 Task: Find connections with filter location Sukabumi with filter topic #lawschoolwith filter profile language German with filter current company WPP with filter school Resonance Eduventures Limited with filter industry Footwear Manufacturing with filter service category Management with filter keywords title Medical Transcriptionist
Action: Mouse moved to (487, 52)
Screenshot: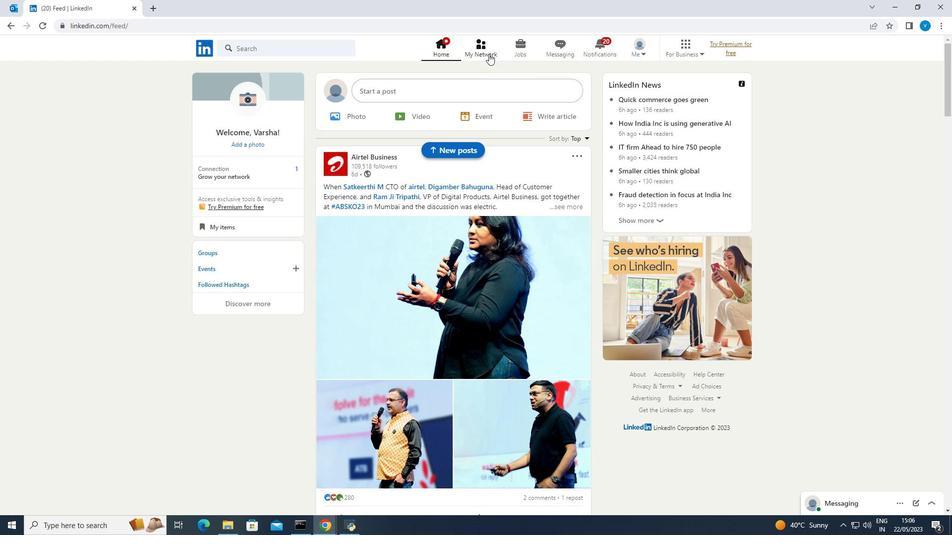
Action: Mouse pressed left at (487, 52)
Screenshot: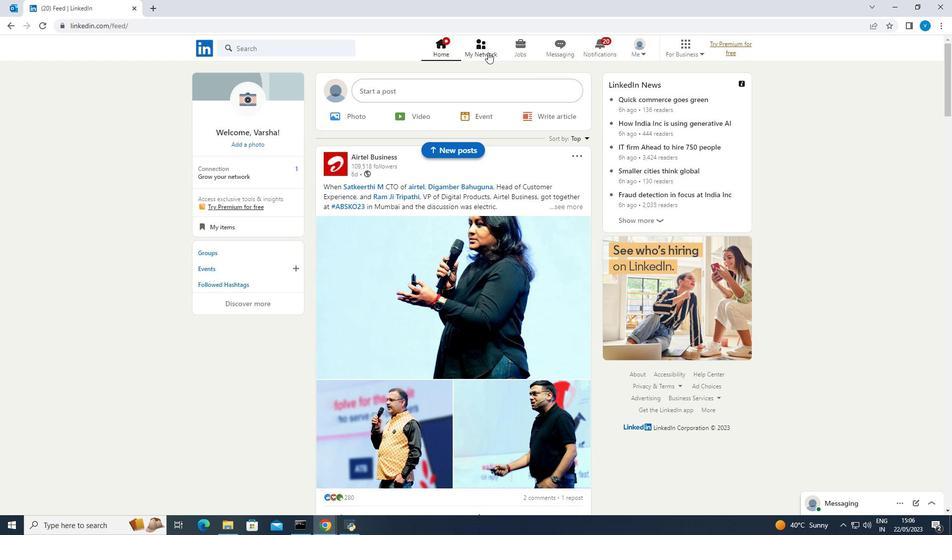 
Action: Mouse moved to (308, 105)
Screenshot: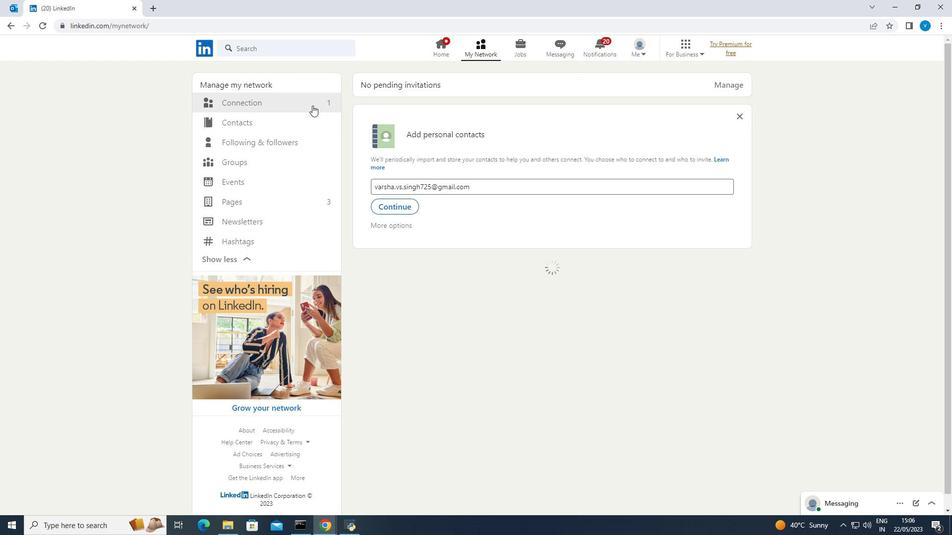 
Action: Mouse pressed left at (308, 105)
Screenshot: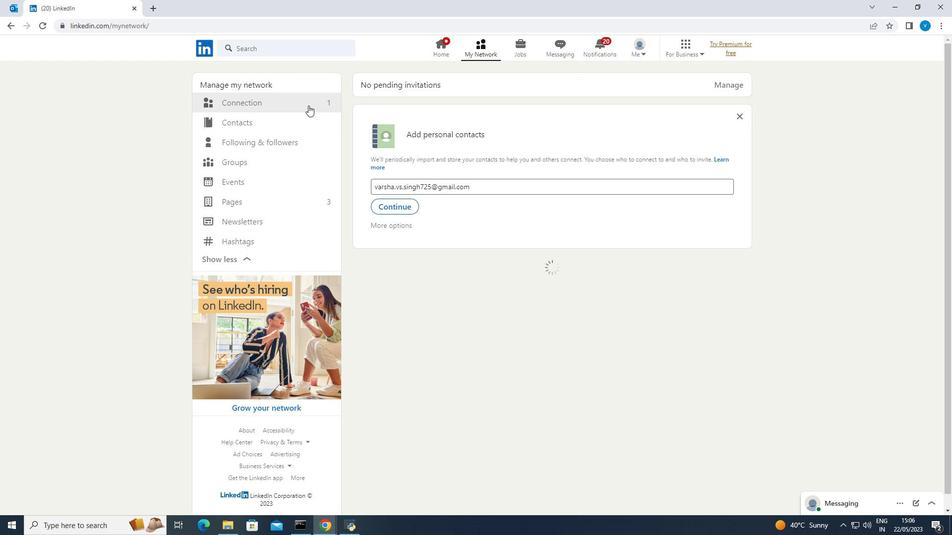 
Action: Mouse moved to (543, 104)
Screenshot: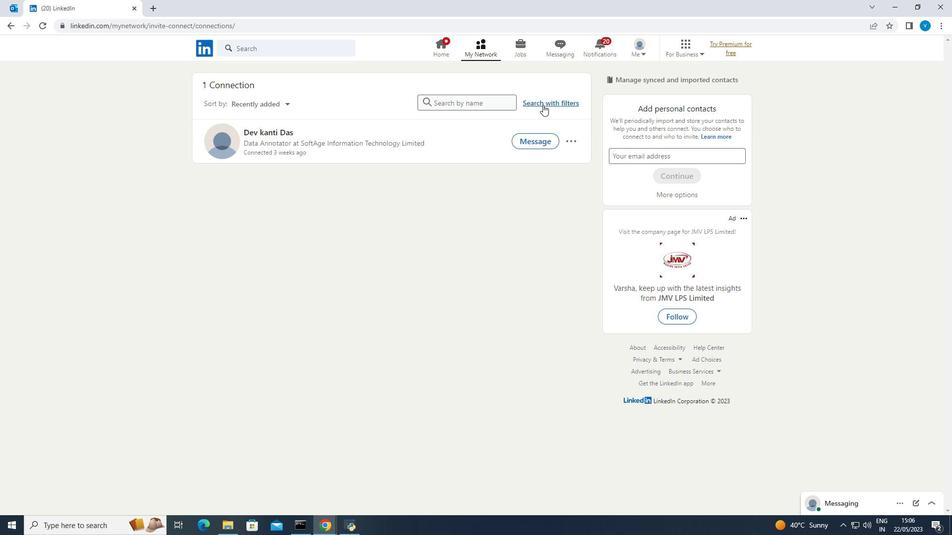 
Action: Mouse pressed left at (543, 104)
Screenshot: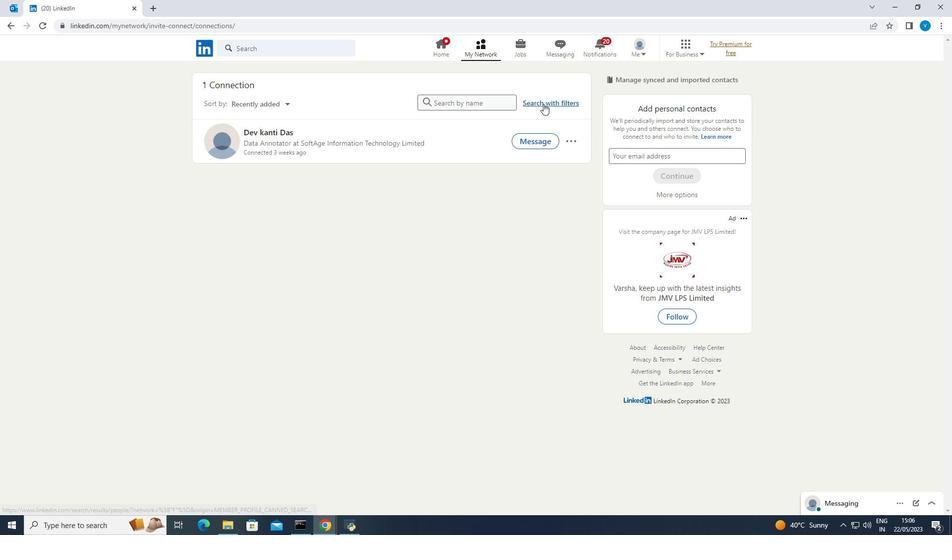 
Action: Mouse moved to (512, 80)
Screenshot: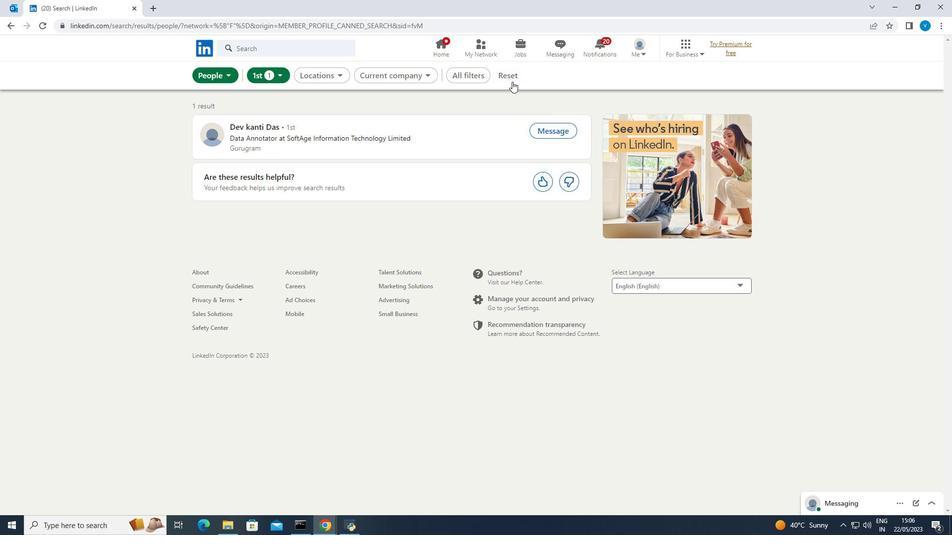 
Action: Mouse pressed left at (512, 80)
Screenshot: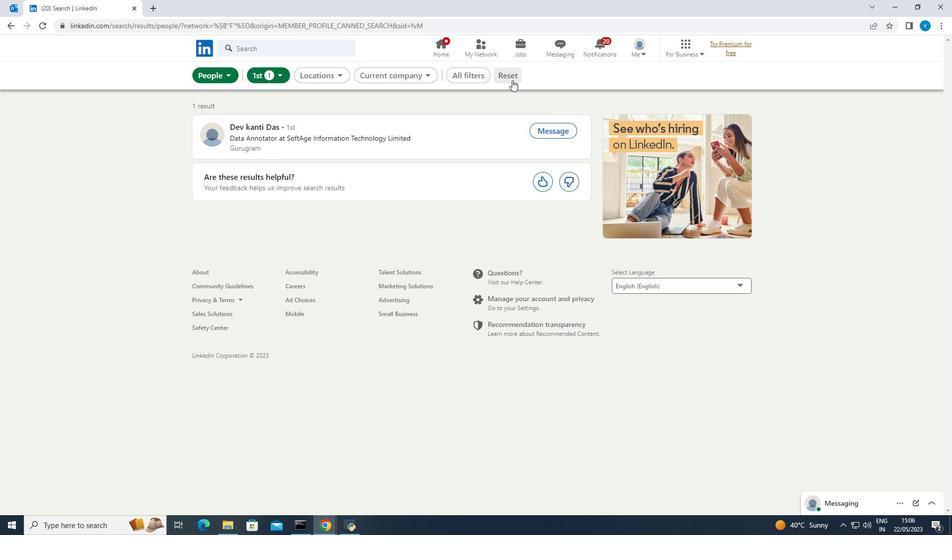 
Action: Mouse moved to (499, 76)
Screenshot: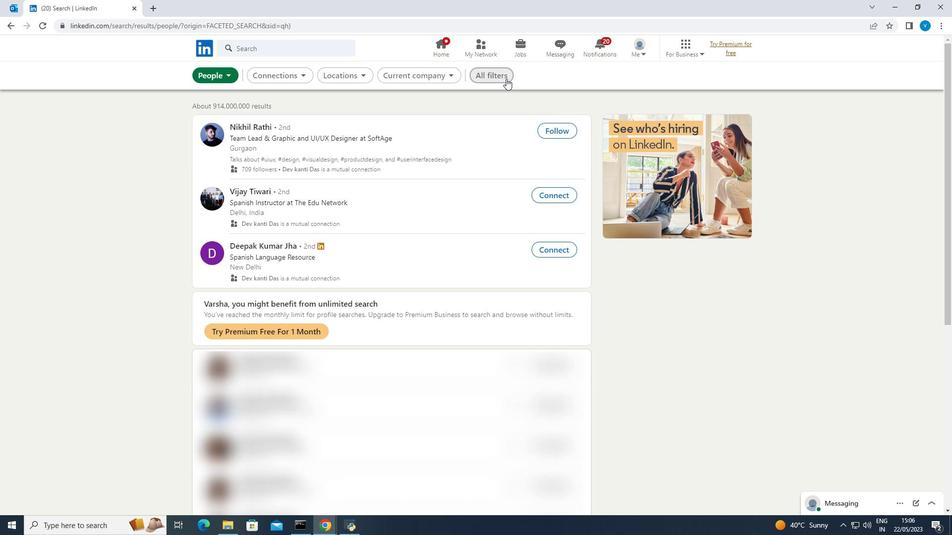
Action: Mouse pressed left at (499, 76)
Screenshot: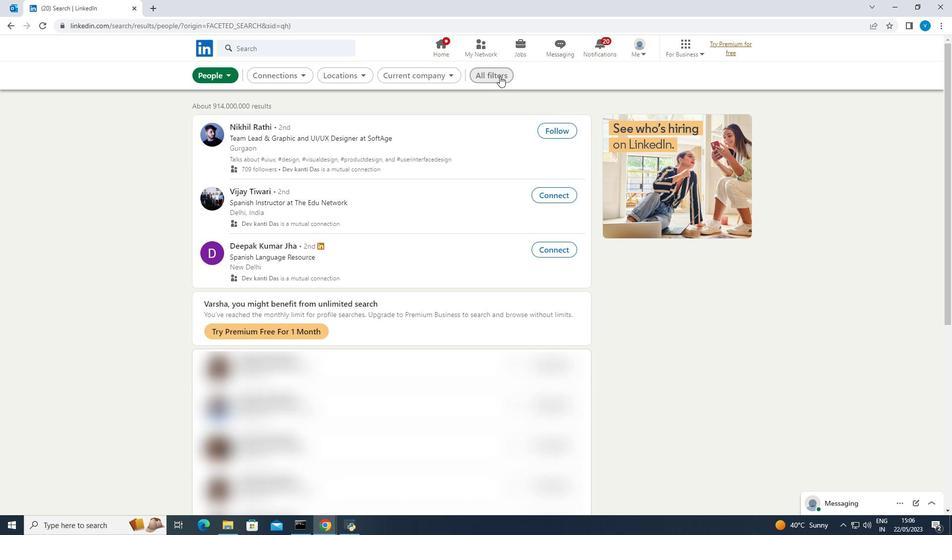 
Action: Mouse moved to (685, 150)
Screenshot: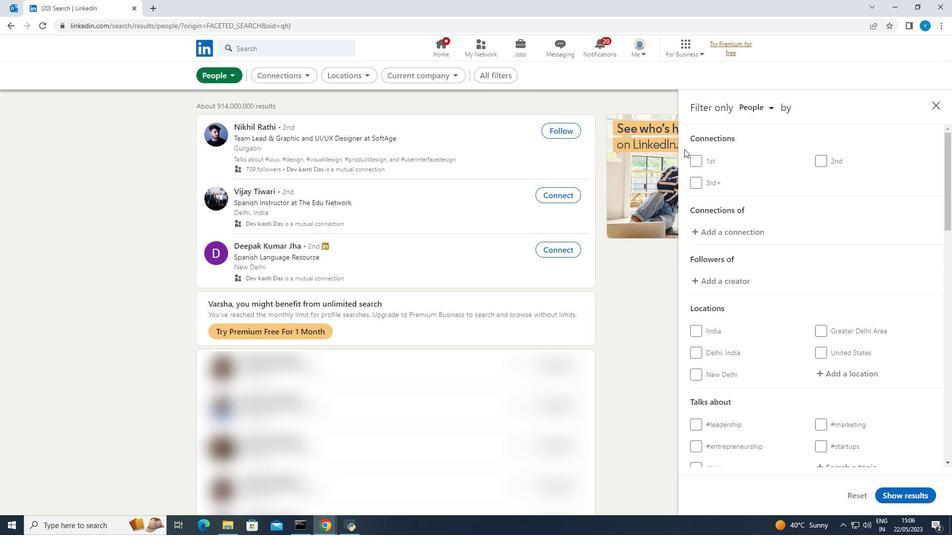 
Action: Mouse scrolled (685, 149) with delta (0, 0)
Screenshot: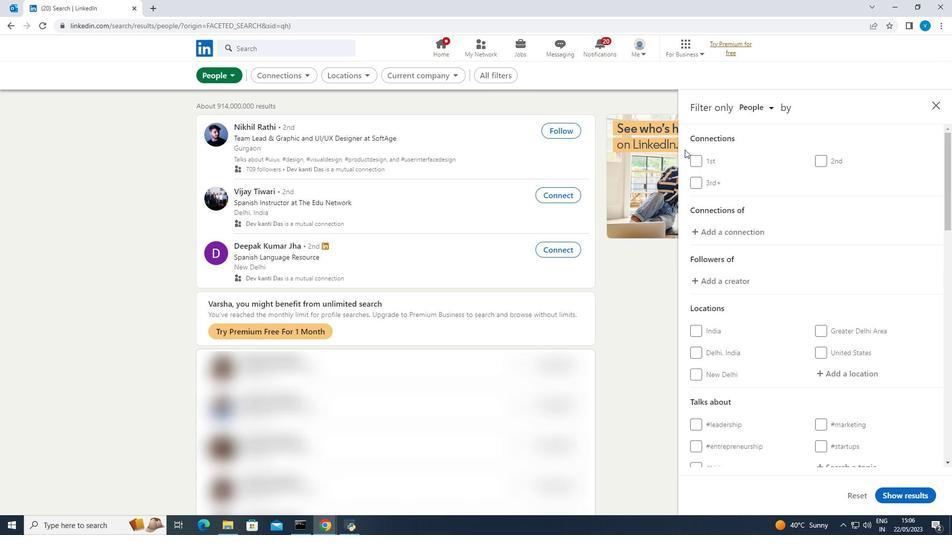 
Action: Mouse moved to (736, 168)
Screenshot: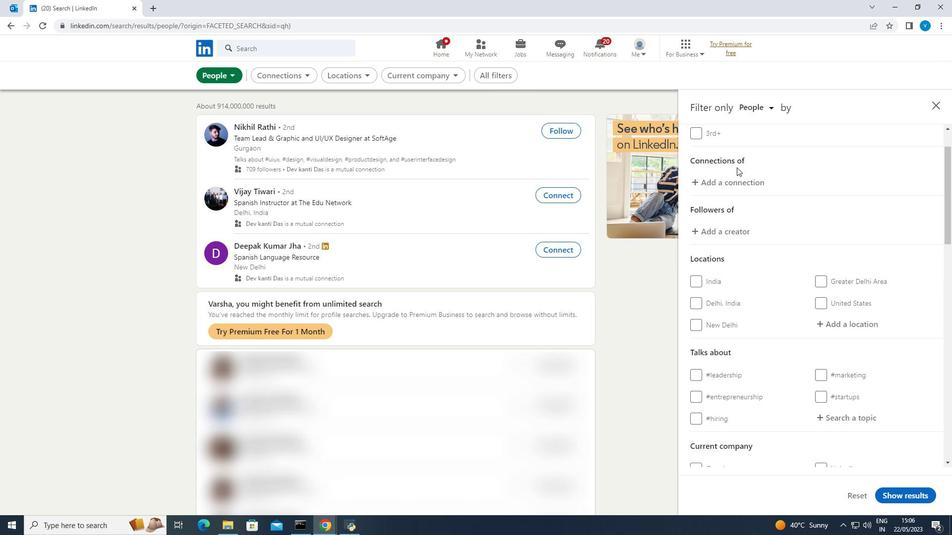 
Action: Mouse scrolled (736, 167) with delta (0, 0)
Screenshot: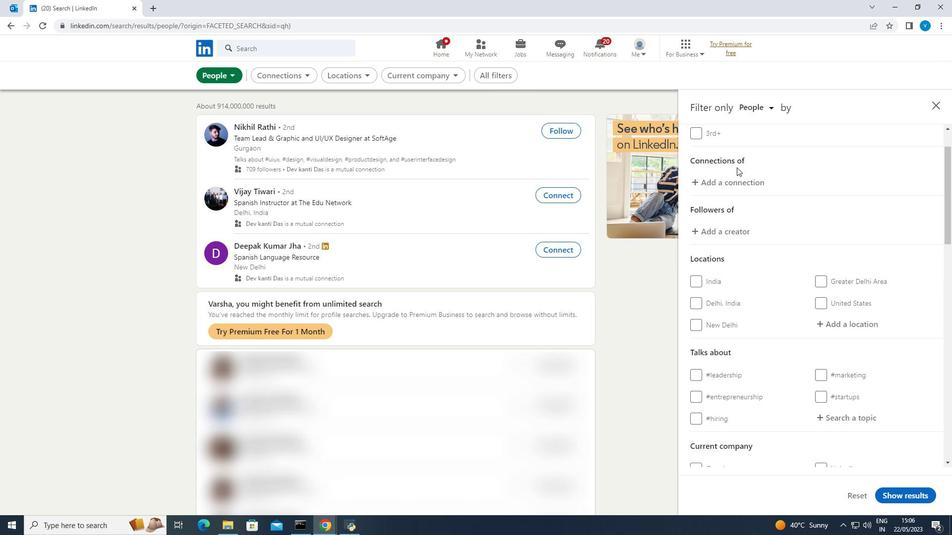 
Action: Mouse moved to (824, 268)
Screenshot: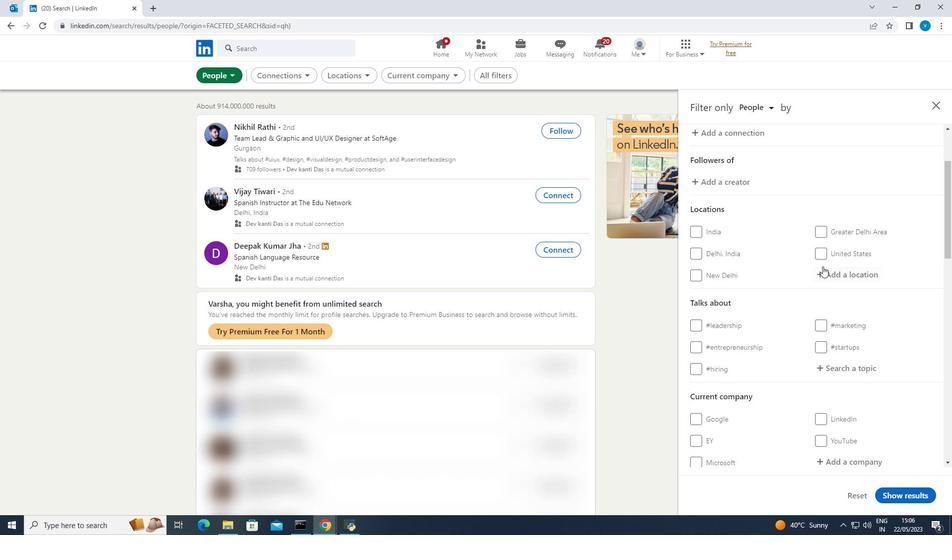 
Action: Mouse pressed left at (824, 268)
Screenshot: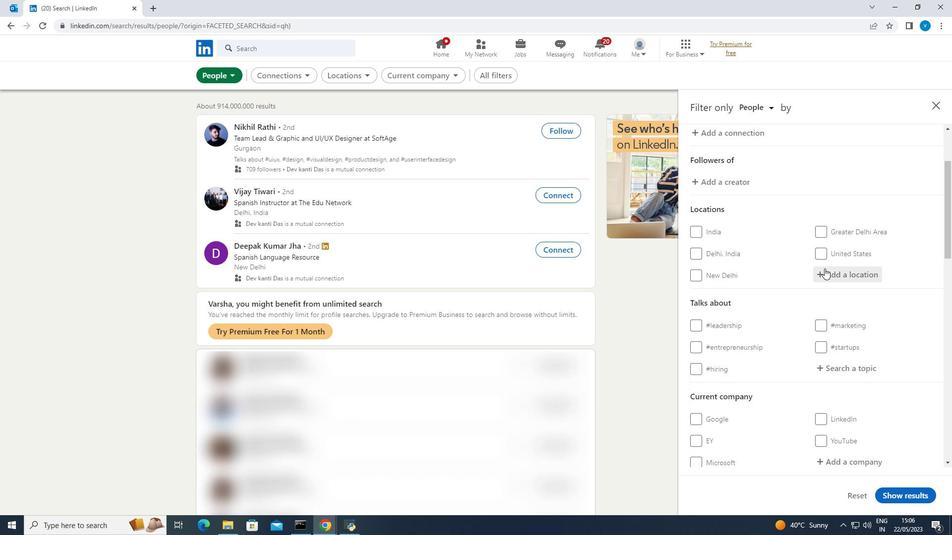 
Action: Mouse moved to (846, 203)
Screenshot: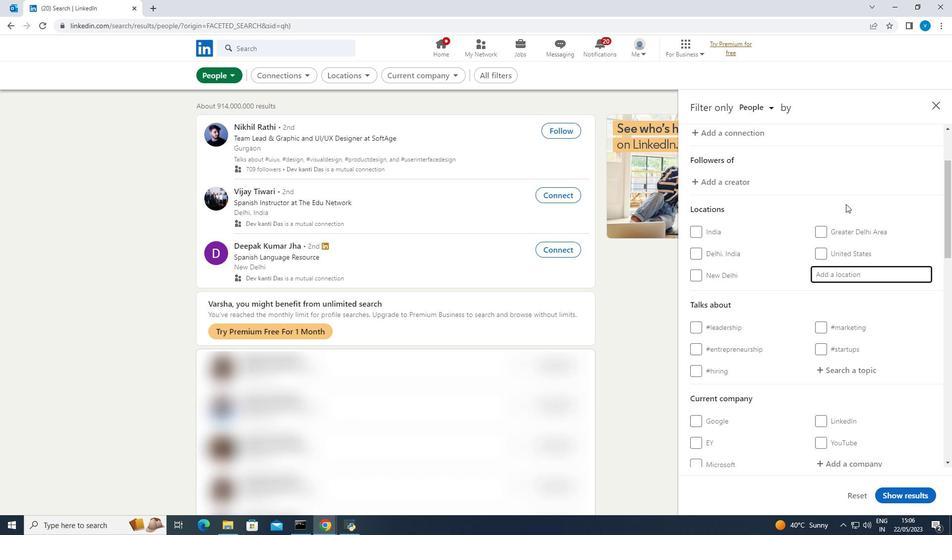
Action: Key pressed <Key.shift><Key.shift><Key.shift><Key.shift>Sukabumi
Screenshot: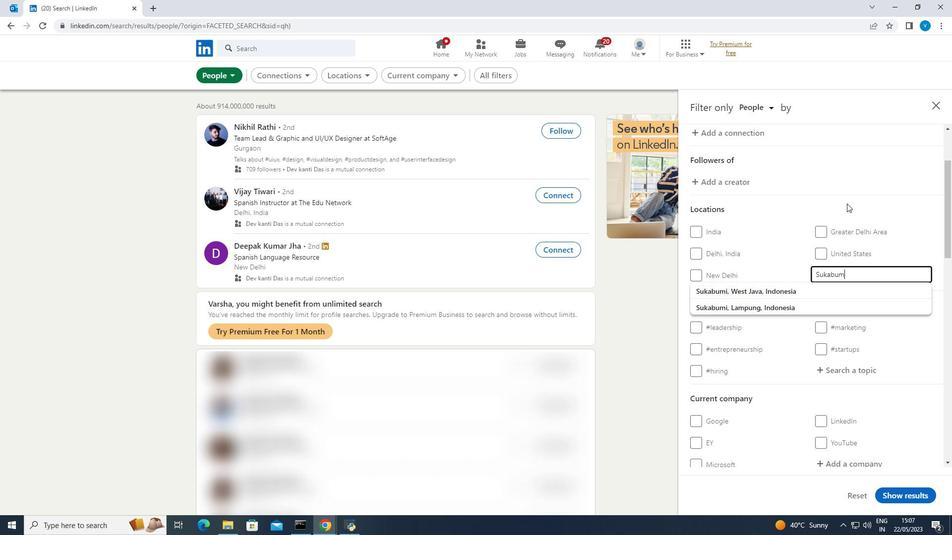 
Action: Mouse moved to (854, 368)
Screenshot: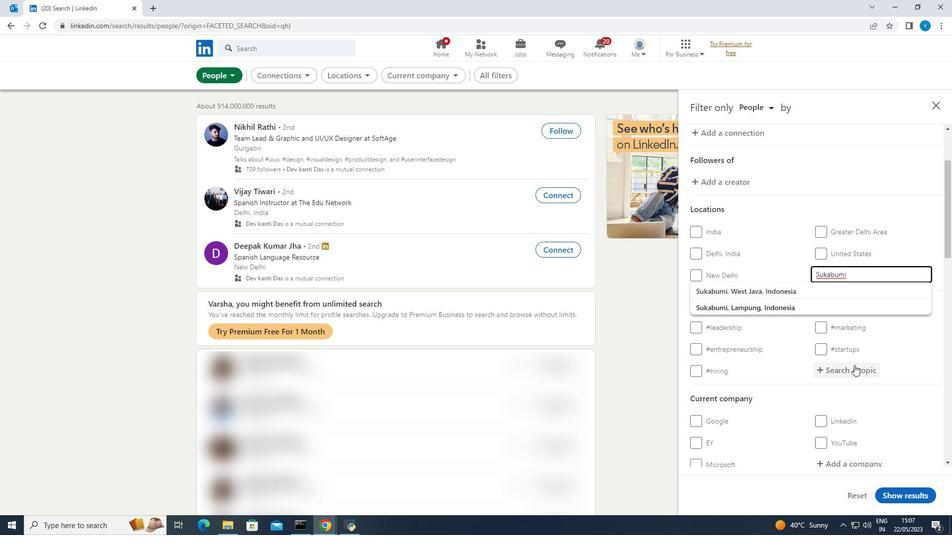 
Action: Mouse pressed left at (854, 368)
Screenshot: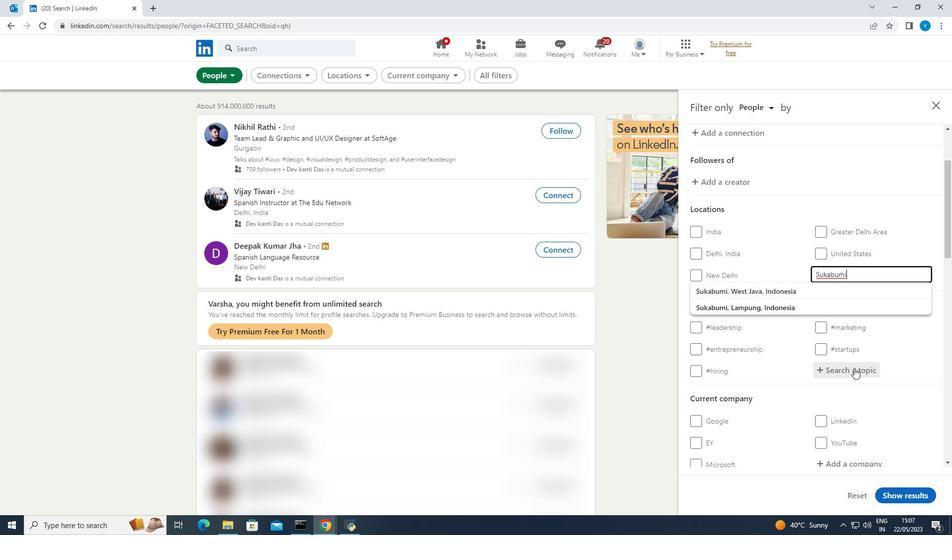 
Action: Mouse moved to (846, 328)
Screenshot: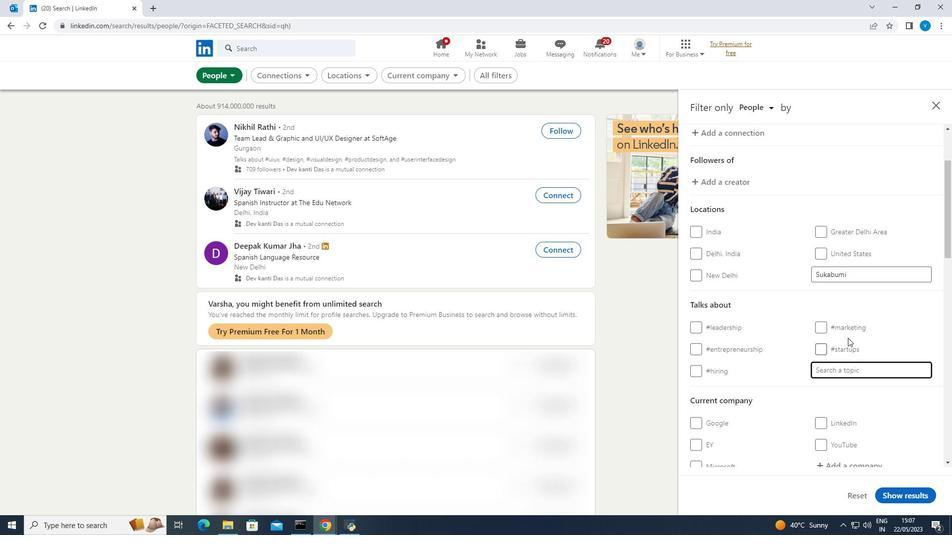 
Action: Key pressed lawschool
Screenshot: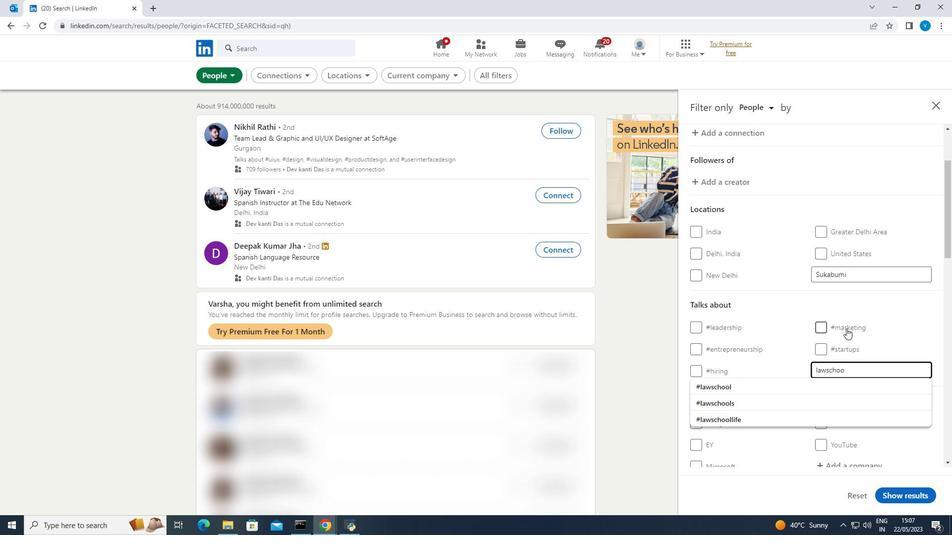 
Action: Mouse moved to (761, 383)
Screenshot: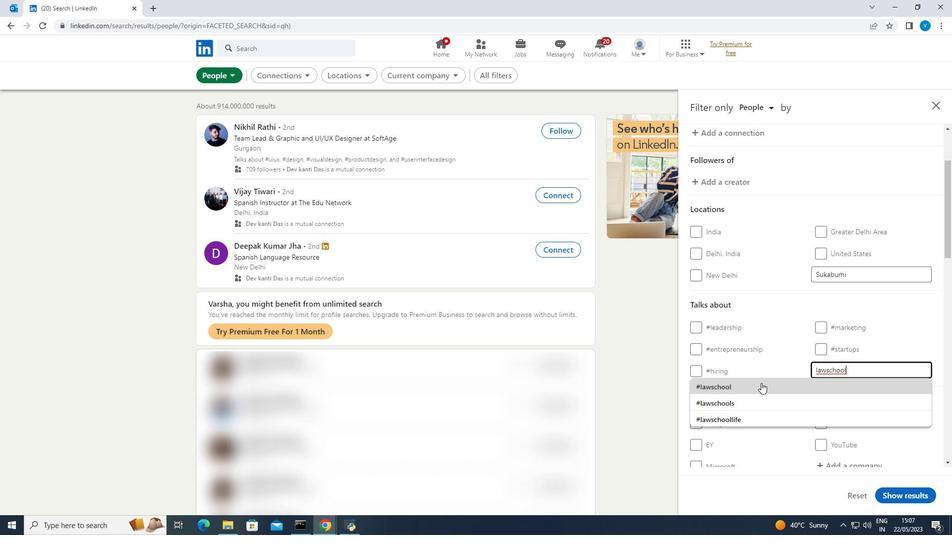 
Action: Mouse pressed left at (761, 383)
Screenshot: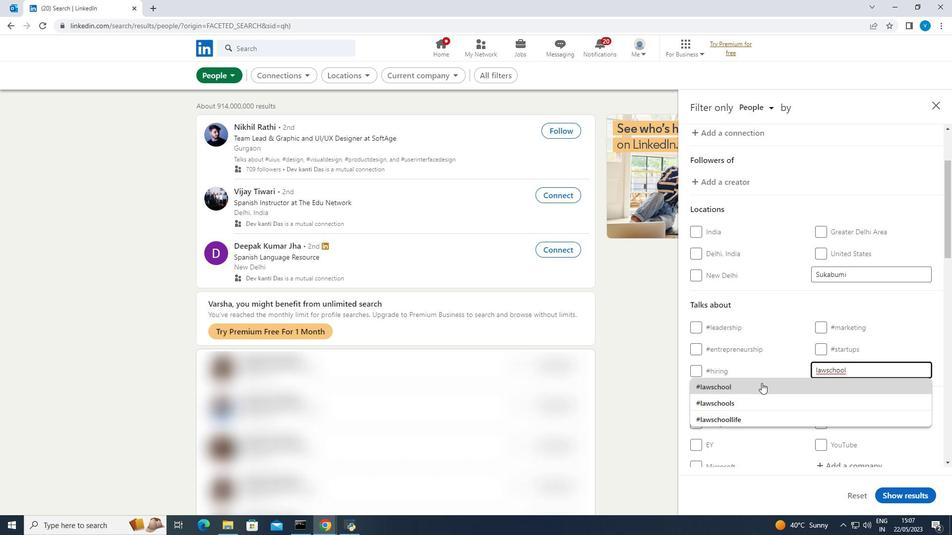 
Action: Mouse moved to (770, 377)
Screenshot: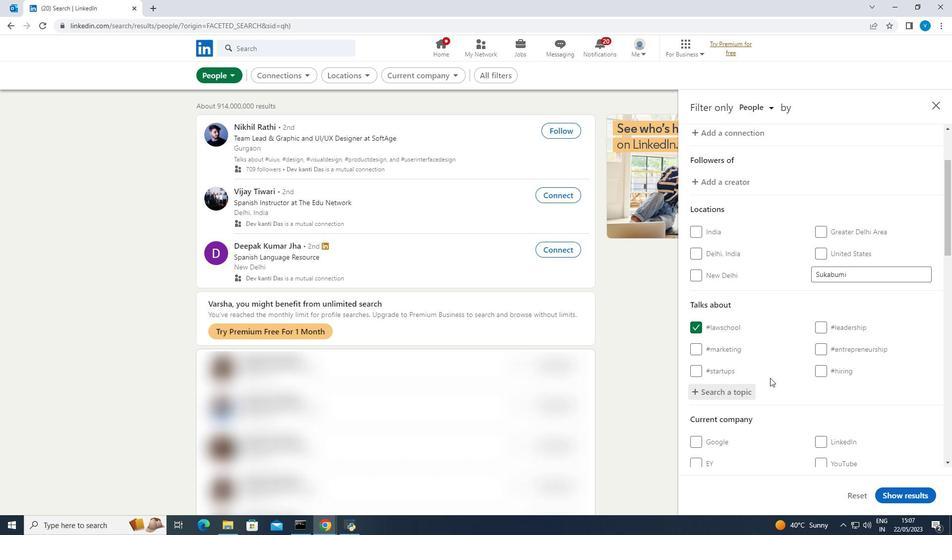
Action: Mouse scrolled (770, 377) with delta (0, 0)
Screenshot: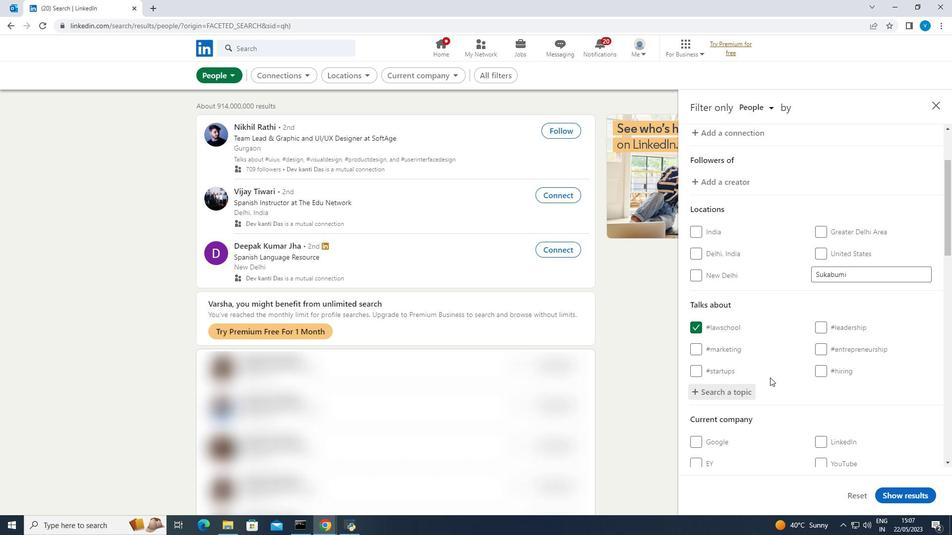 
Action: Mouse scrolled (770, 377) with delta (0, 0)
Screenshot: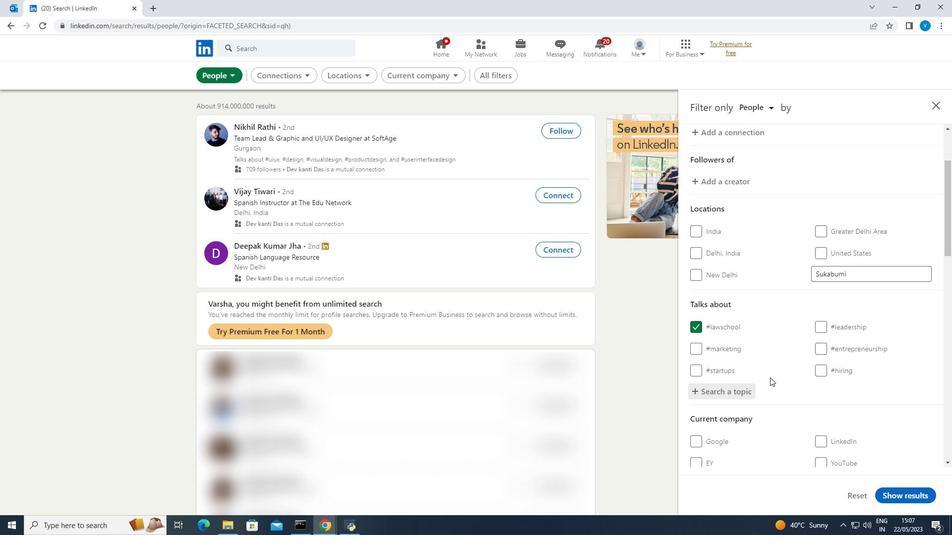 
Action: Mouse scrolled (770, 377) with delta (0, 0)
Screenshot: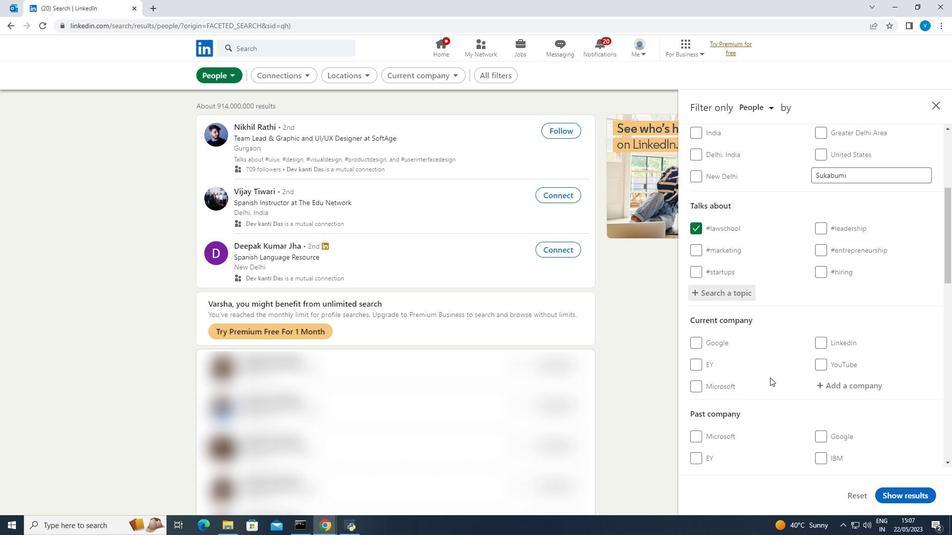 
Action: Mouse scrolled (770, 377) with delta (0, 0)
Screenshot: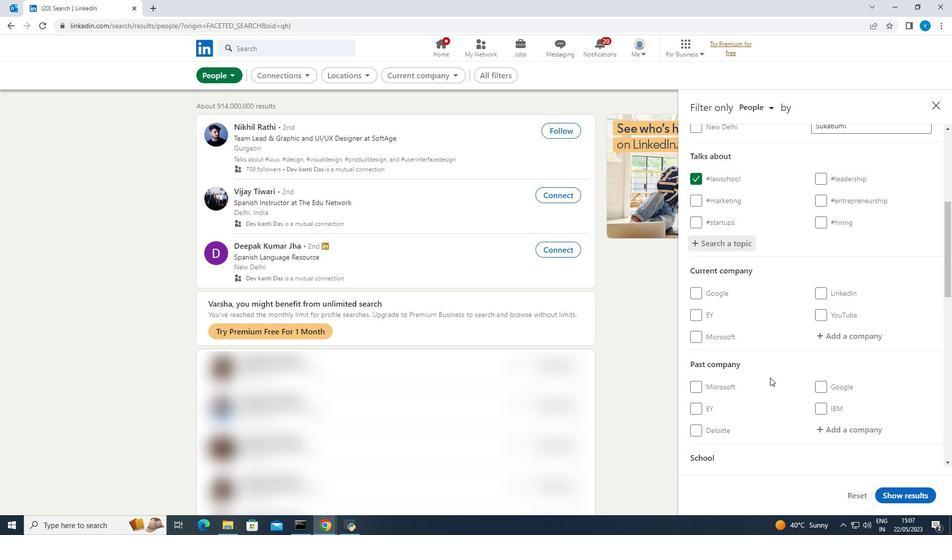 
Action: Mouse scrolled (770, 377) with delta (0, 0)
Screenshot: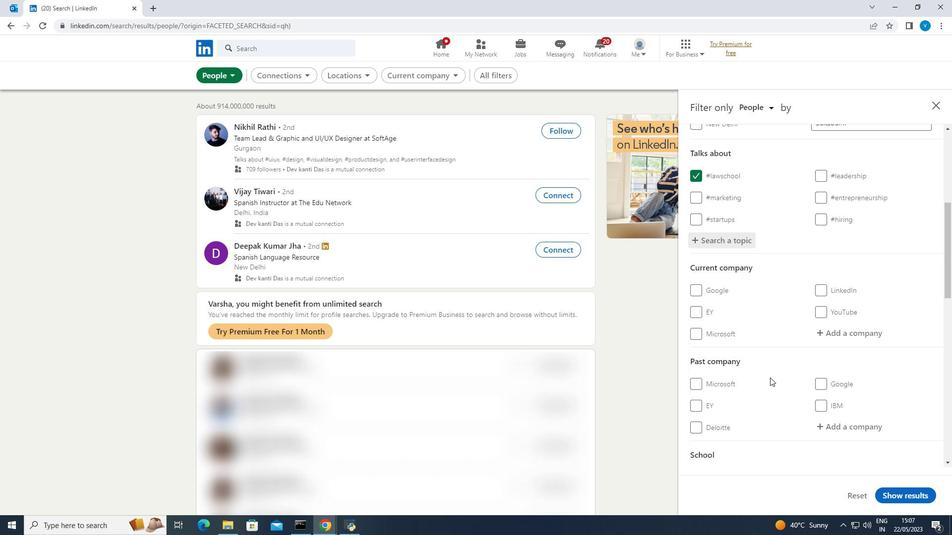 
Action: Mouse scrolled (770, 377) with delta (0, 0)
Screenshot: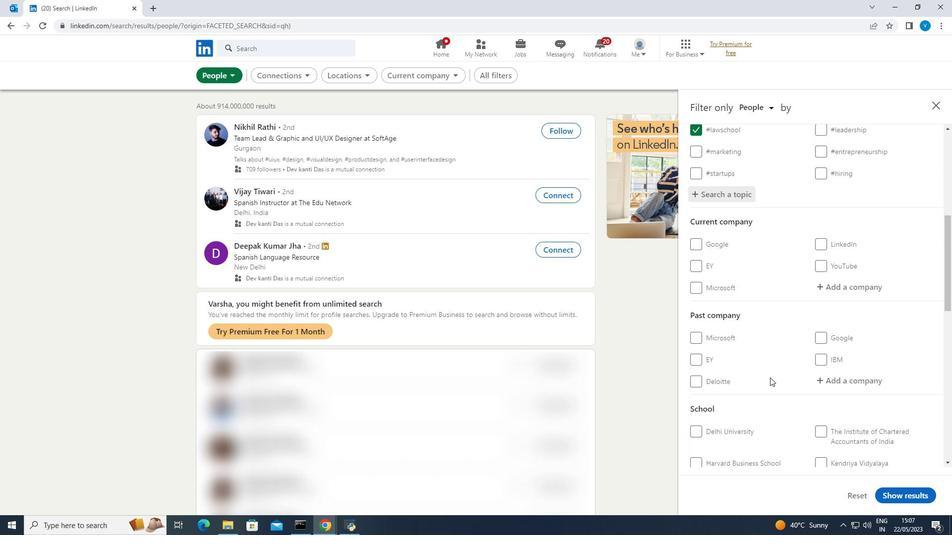 
Action: Mouse scrolled (770, 377) with delta (0, 0)
Screenshot: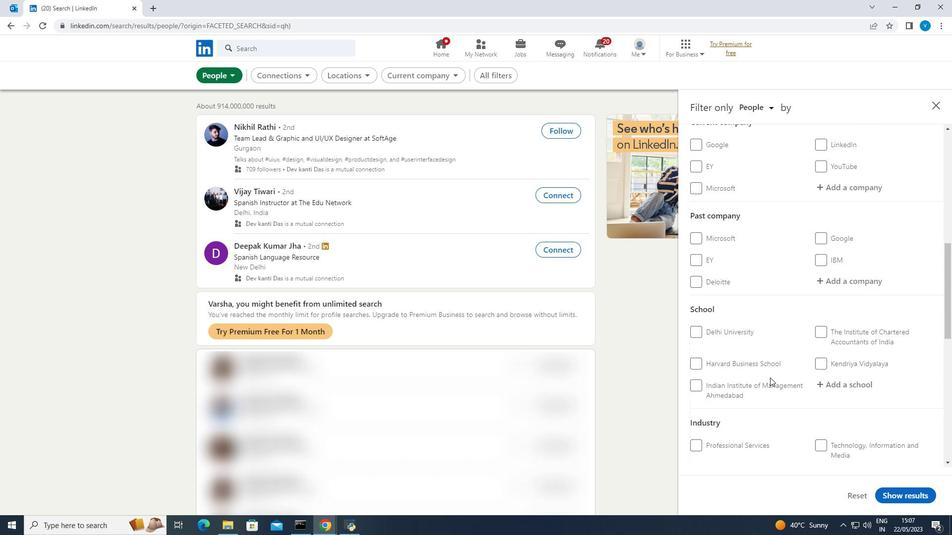 
Action: Mouse scrolled (770, 377) with delta (0, 0)
Screenshot: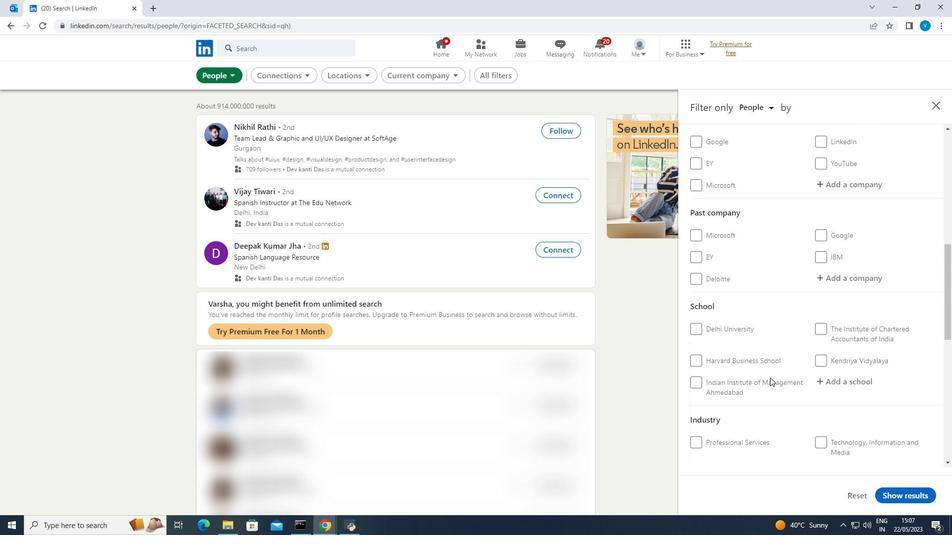 
Action: Mouse scrolled (770, 377) with delta (0, 0)
Screenshot: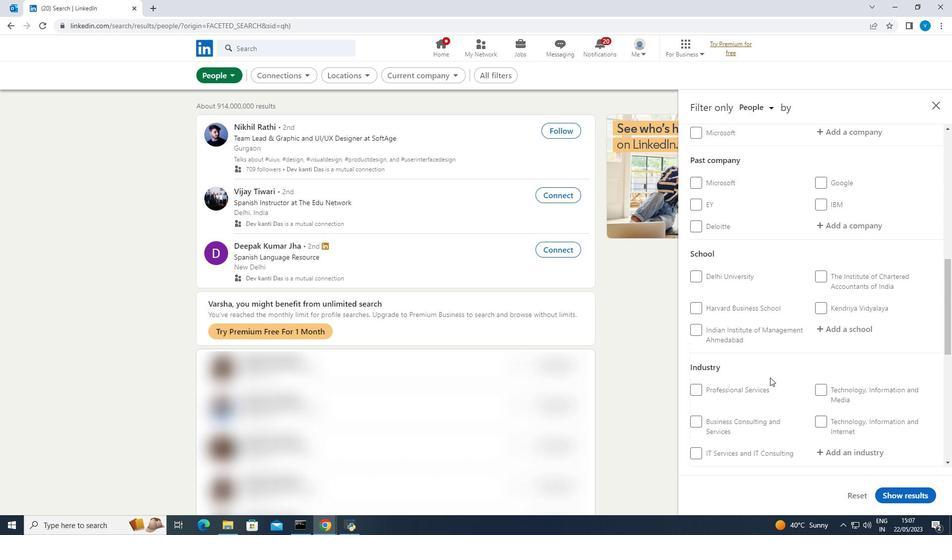 
Action: Mouse moved to (700, 455)
Screenshot: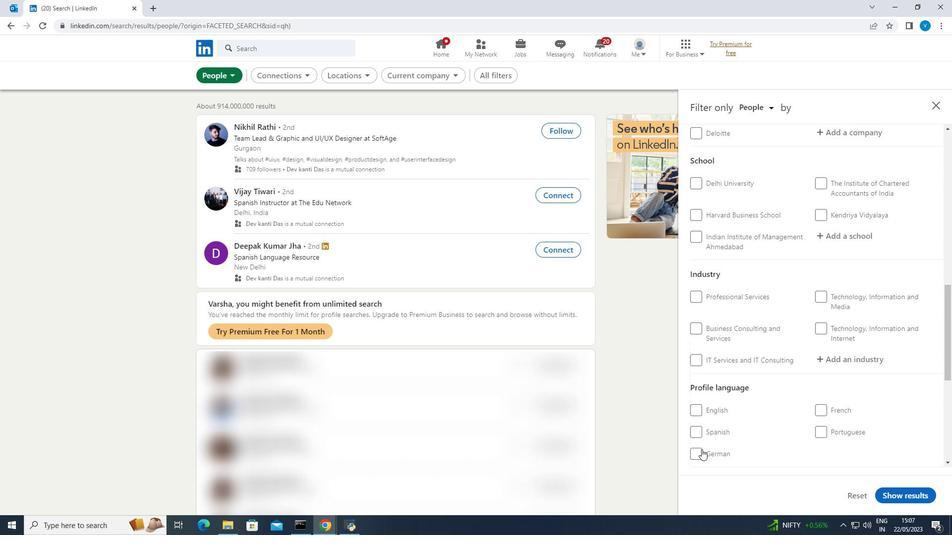 
Action: Mouse pressed left at (700, 455)
Screenshot: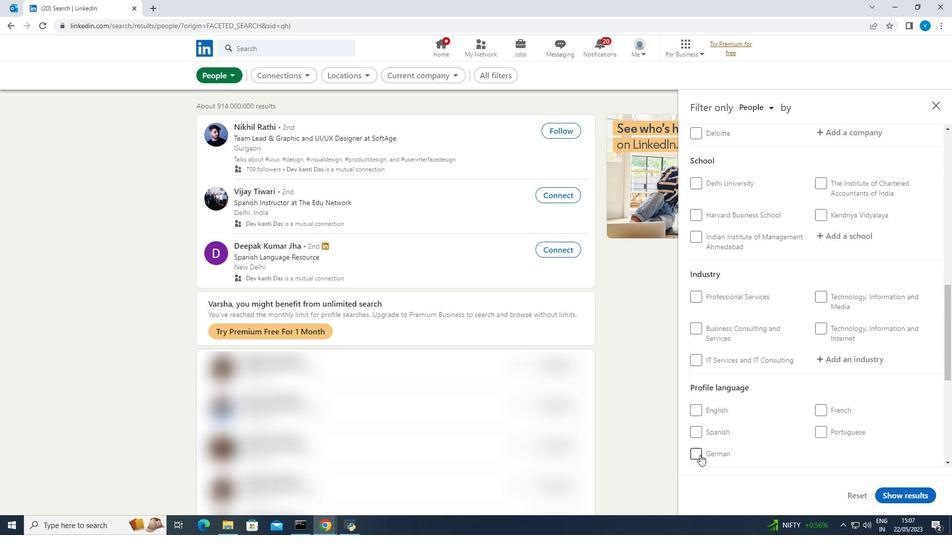 
Action: Mouse moved to (724, 428)
Screenshot: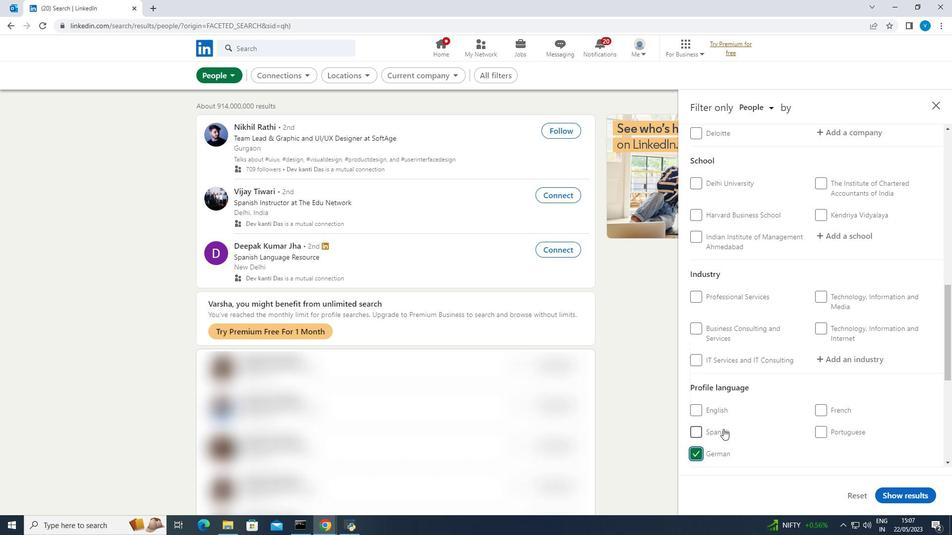 
Action: Mouse scrolled (724, 428) with delta (0, 0)
Screenshot: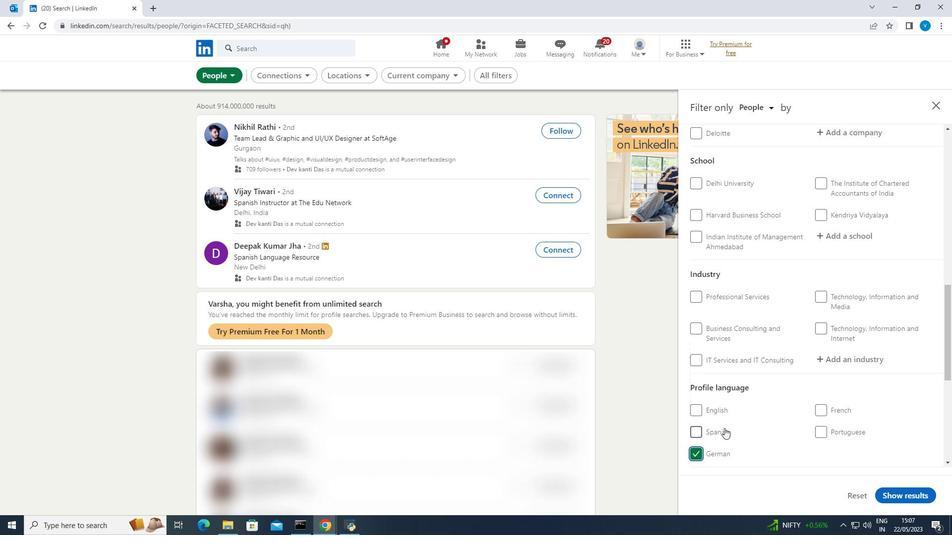 
Action: Mouse scrolled (724, 428) with delta (0, 0)
Screenshot: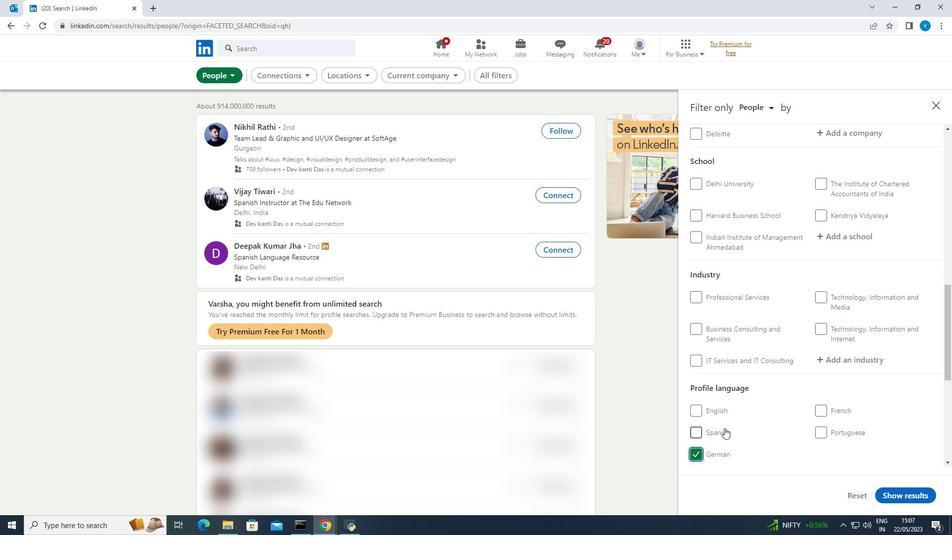 
Action: Mouse moved to (725, 427)
Screenshot: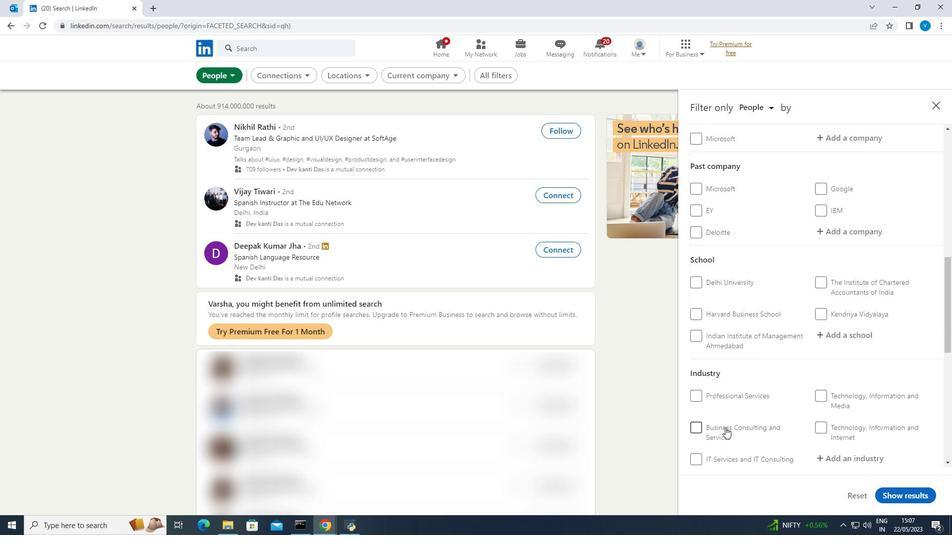 
Action: Mouse scrolled (725, 427) with delta (0, 0)
Screenshot: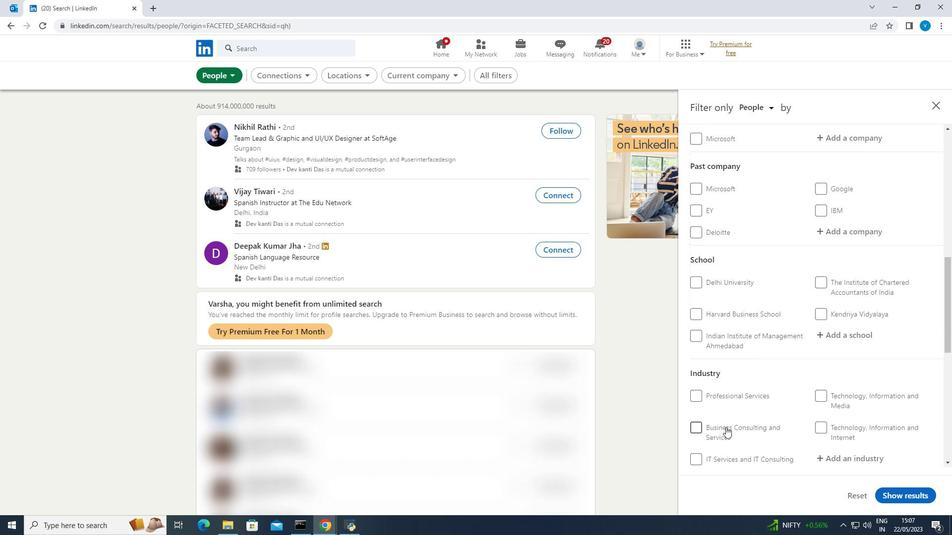 
Action: Mouse scrolled (725, 427) with delta (0, 0)
Screenshot: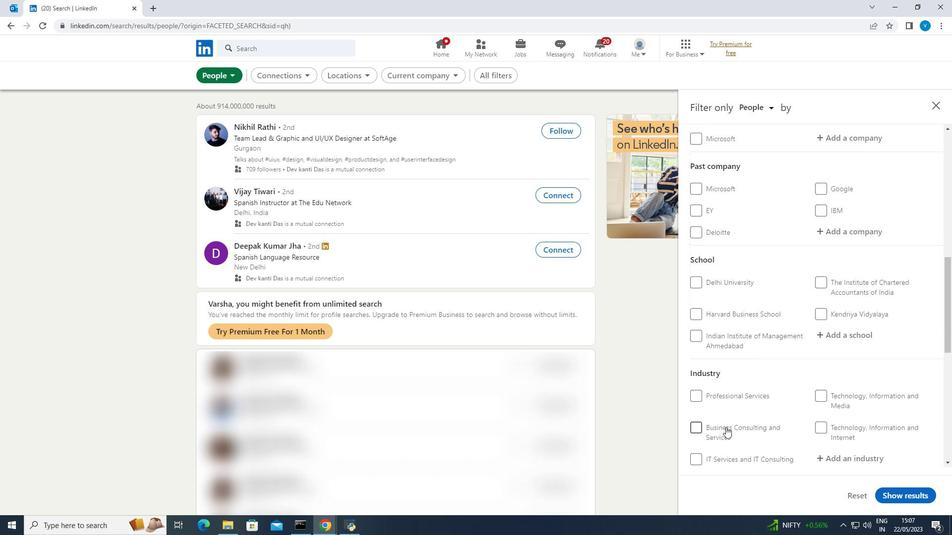 
Action: Mouse moved to (844, 236)
Screenshot: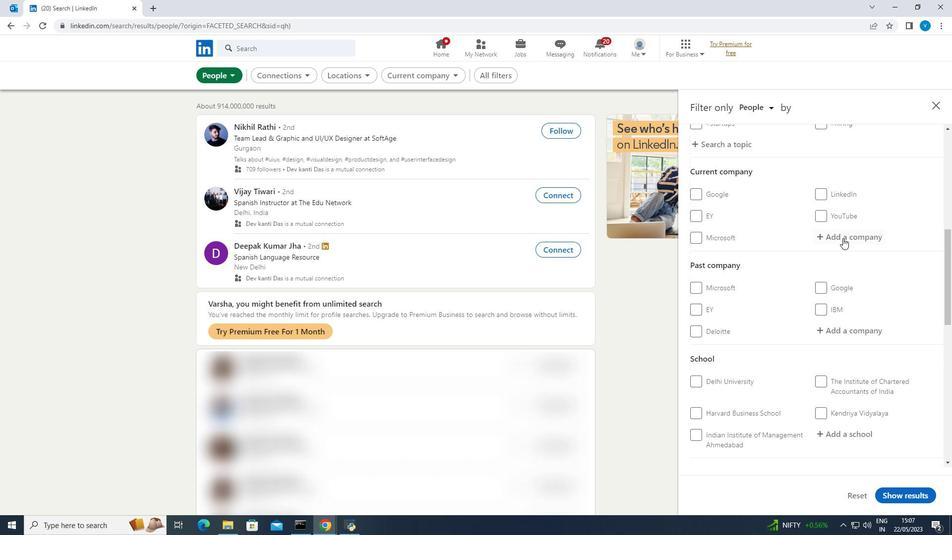 
Action: Mouse pressed left at (844, 236)
Screenshot: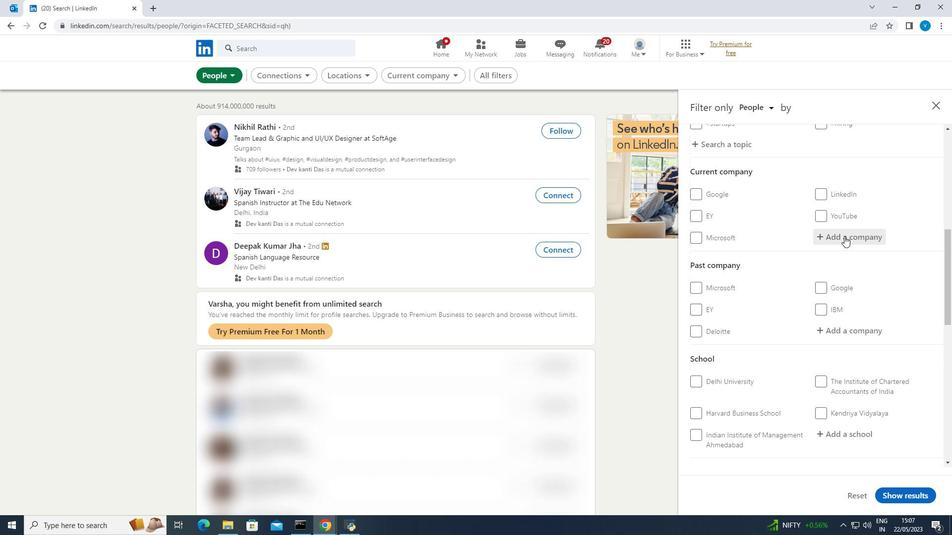 
Action: Mouse moved to (847, 223)
Screenshot: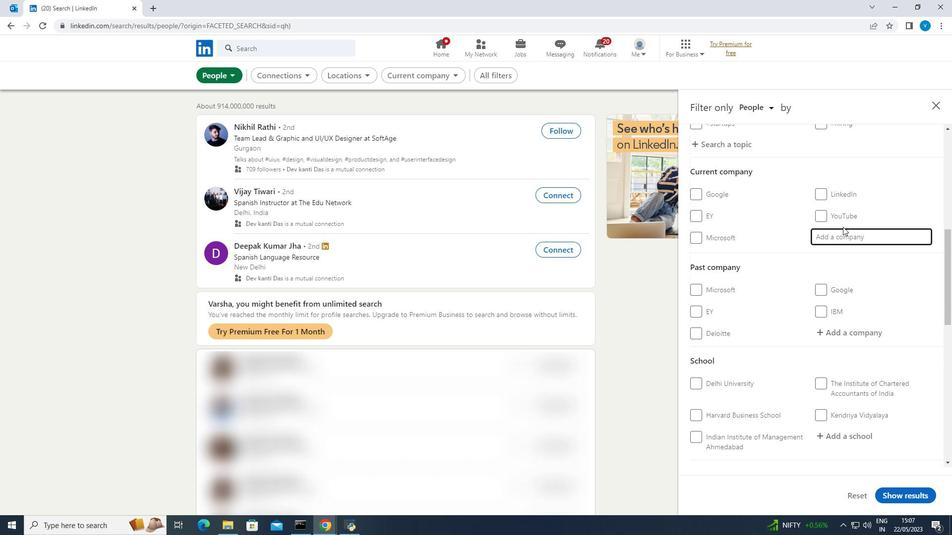 
Action: Key pressed <Key.shift><Key.shift><Key.shift><Key.shift><Key.shift><Key.shift><Key.shift><Key.shift>WPP
Screenshot: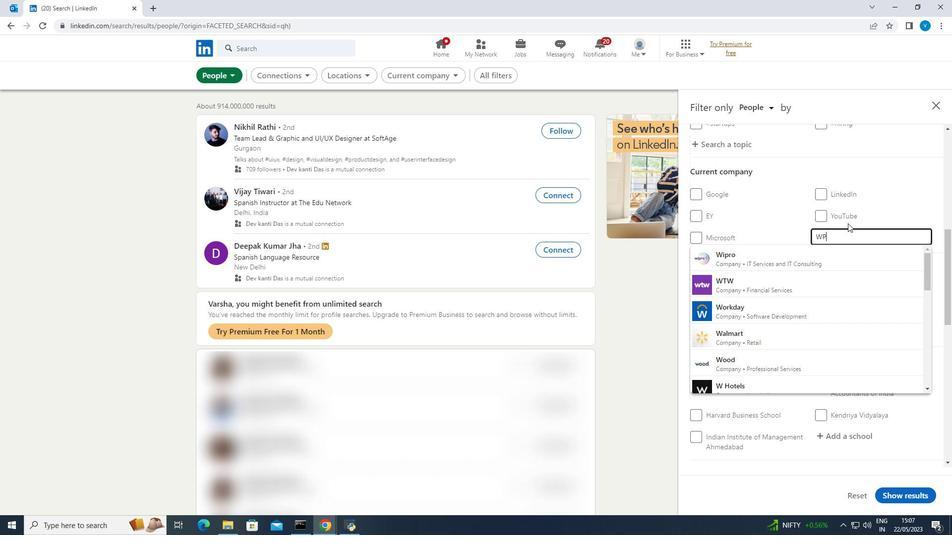 
Action: Mouse moved to (808, 256)
Screenshot: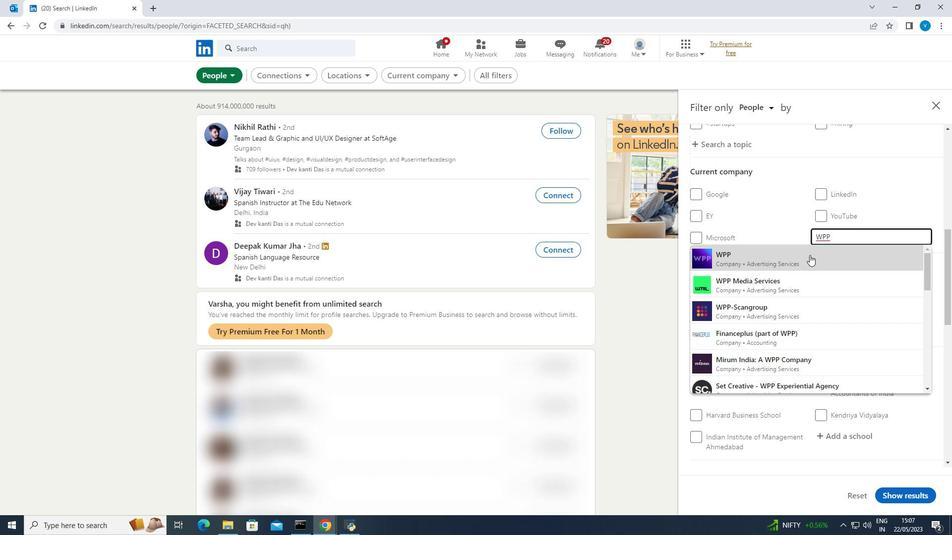 
Action: Mouse pressed left at (808, 256)
Screenshot: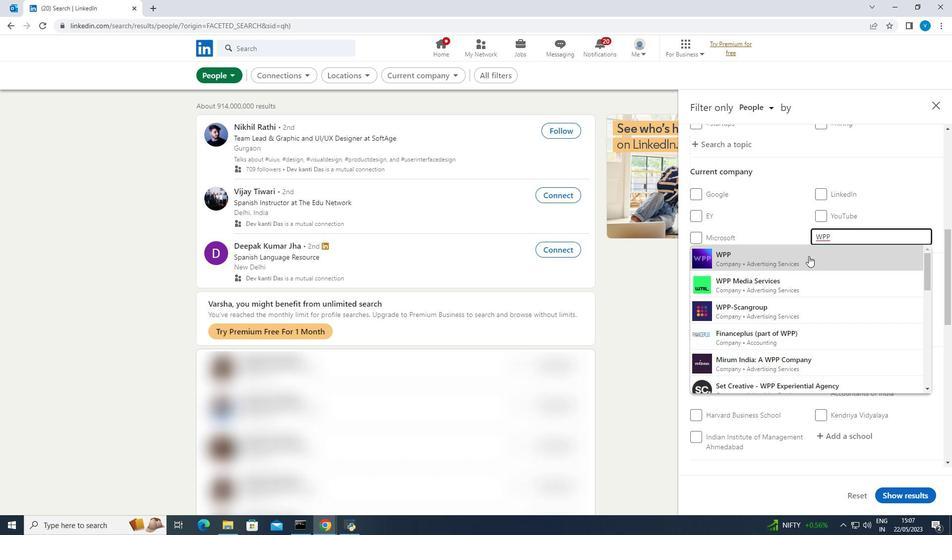 
Action: Mouse moved to (810, 254)
Screenshot: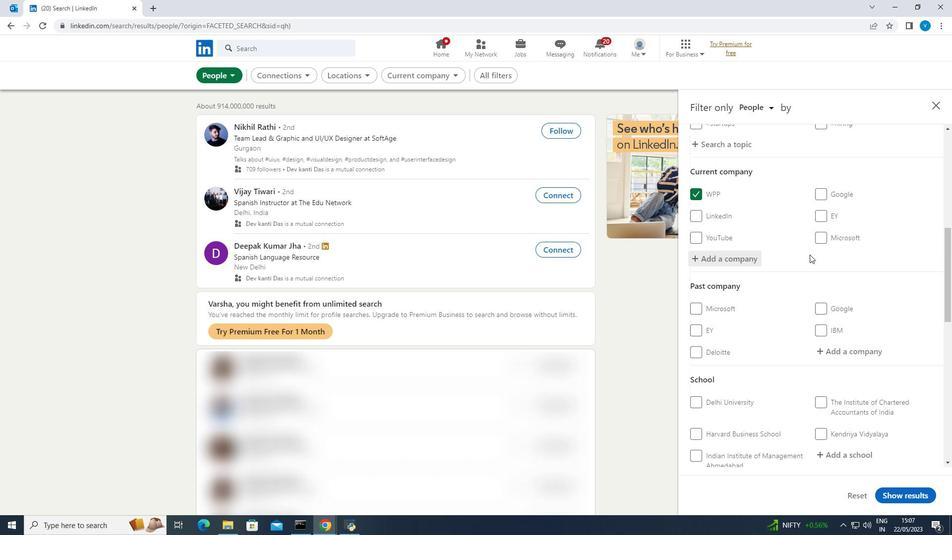 
Action: Mouse scrolled (810, 253) with delta (0, 0)
Screenshot: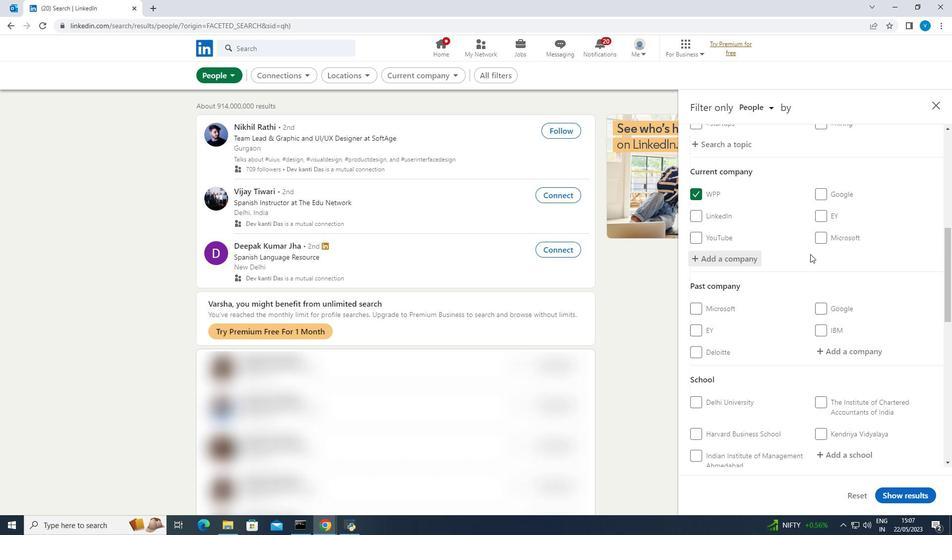 
Action: Mouse moved to (810, 253)
Screenshot: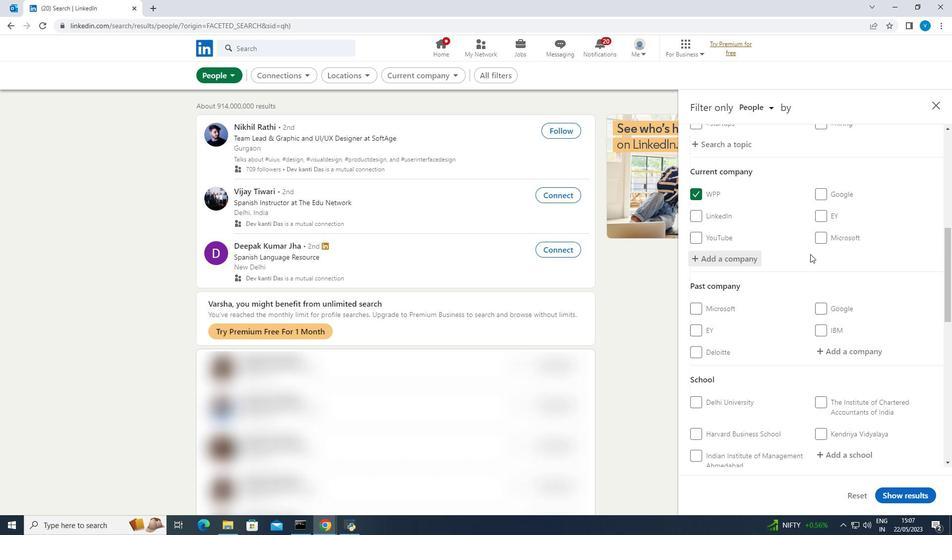 
Action: Mouse scrolled (810, 253) with delta (0, 0)
Screenshot: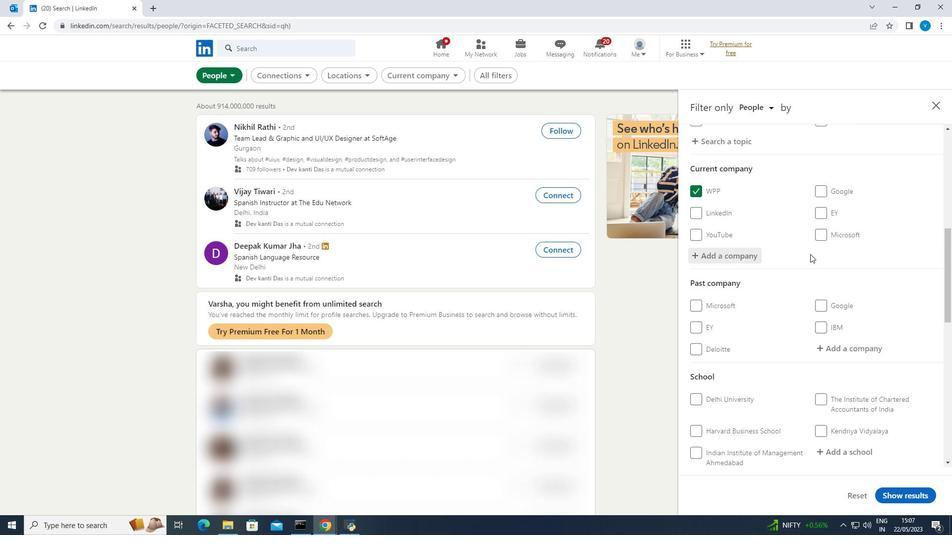 
Action: Mouse moved to (811, 253)
Screenshot: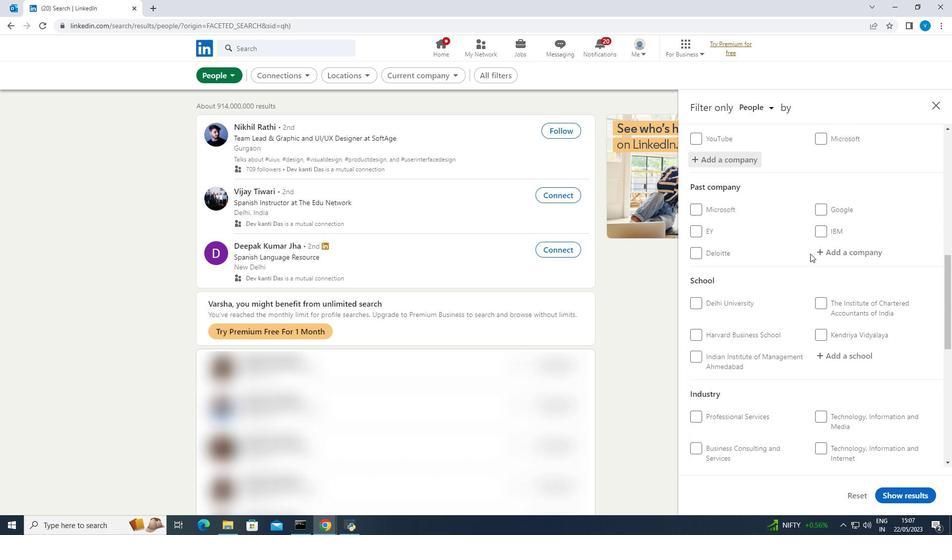 
Action: Mouse scrolled (811, 252) with delta (0, 0)
Screenshot: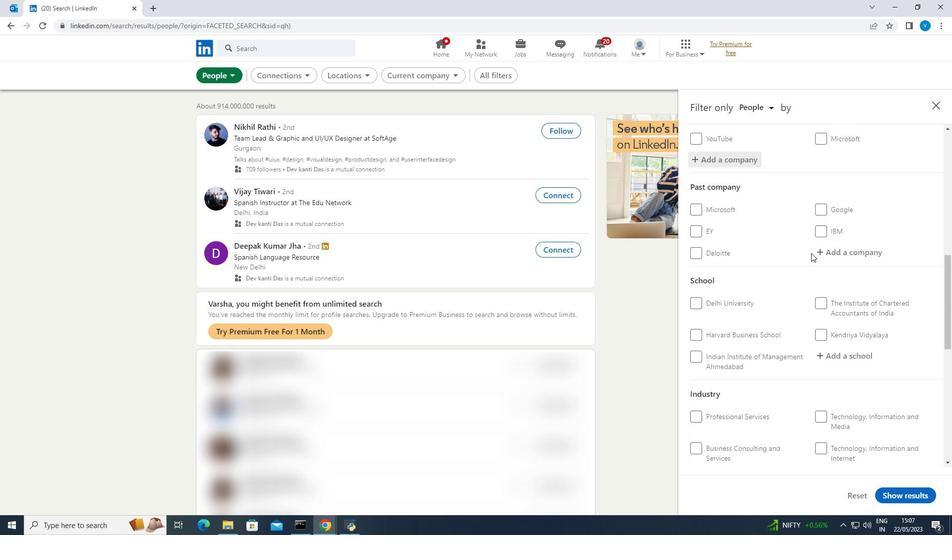 
Action: Mouse moved to (811, 253)
Screenshot: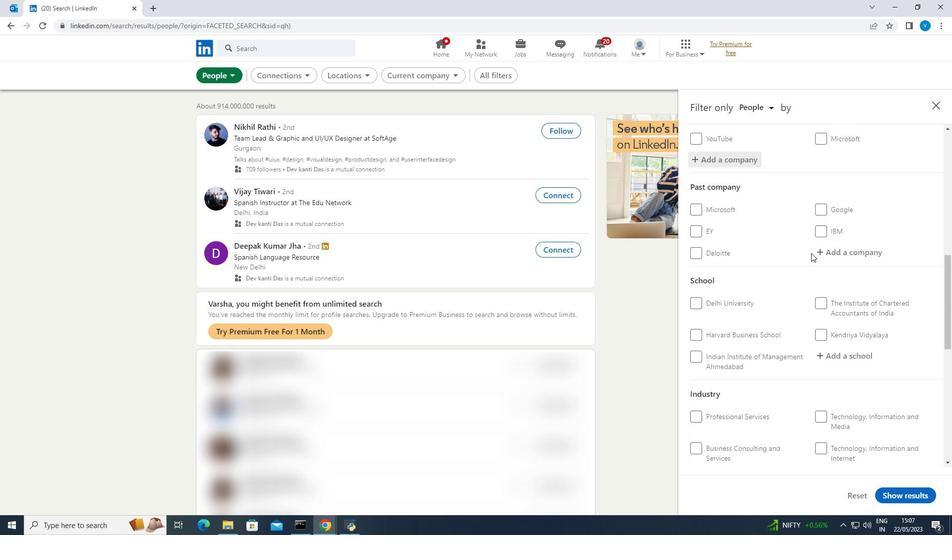 
Action: Mouse scrolled (811, 252) with delta (0, 0)
Screenshot: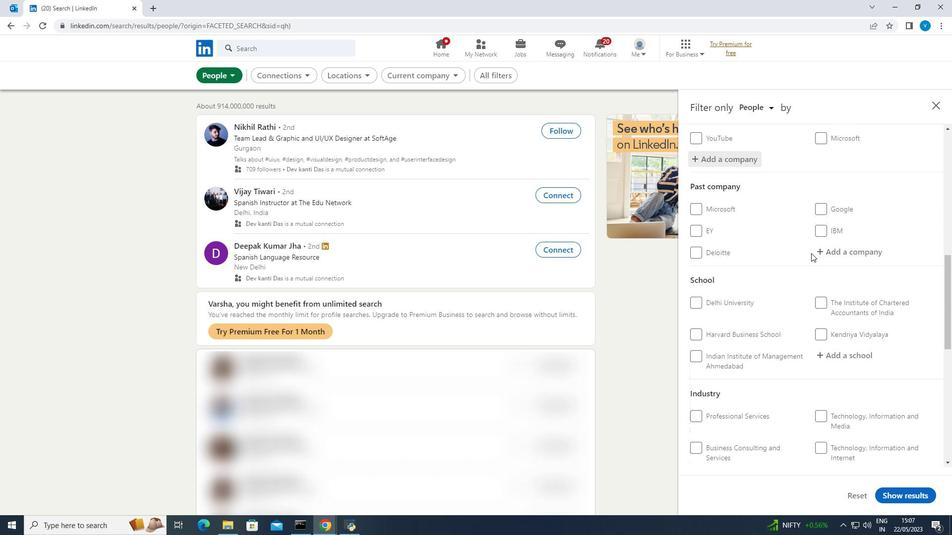 
Action: Mouse moved to (824, 252)
Screenshot: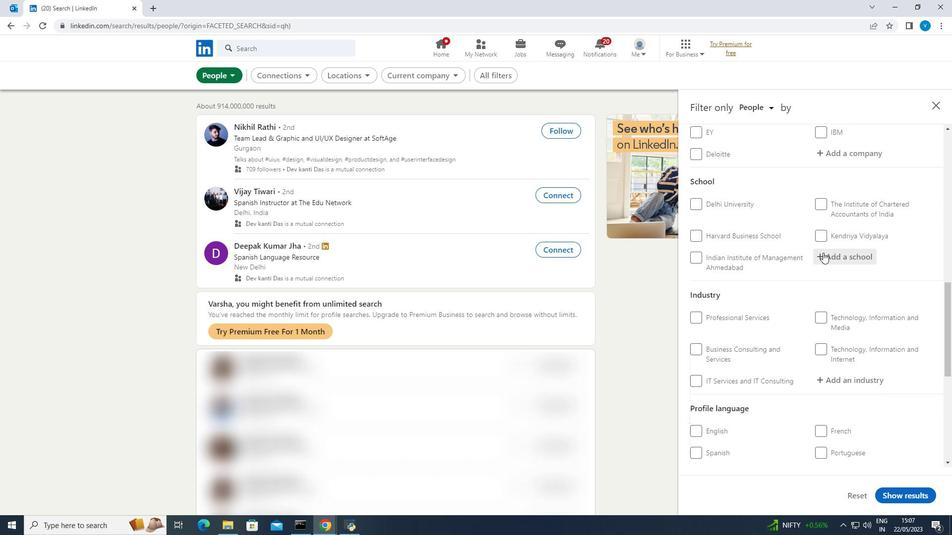 
Action: Mouse pressed left at (824, 252)
Screenshot: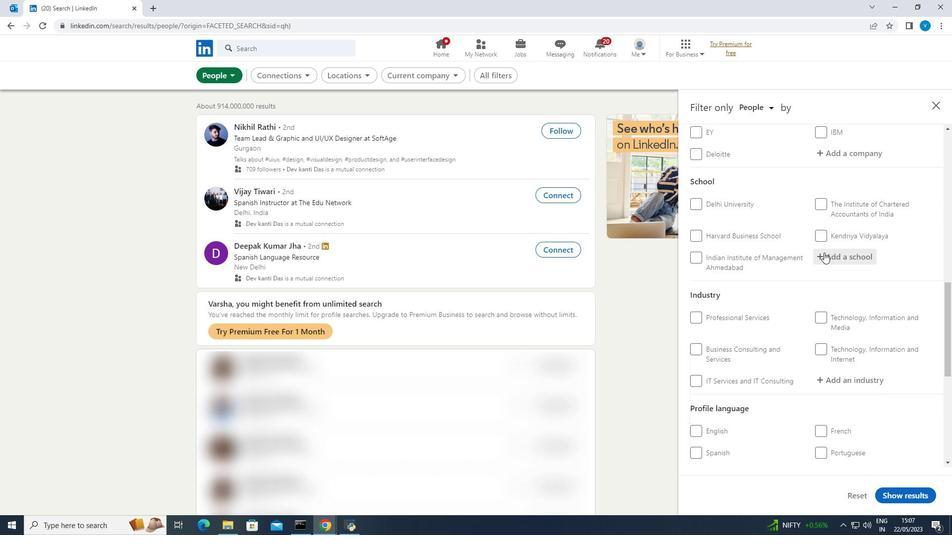 
Action: Mouse moved to (819, 251)
Screenshot: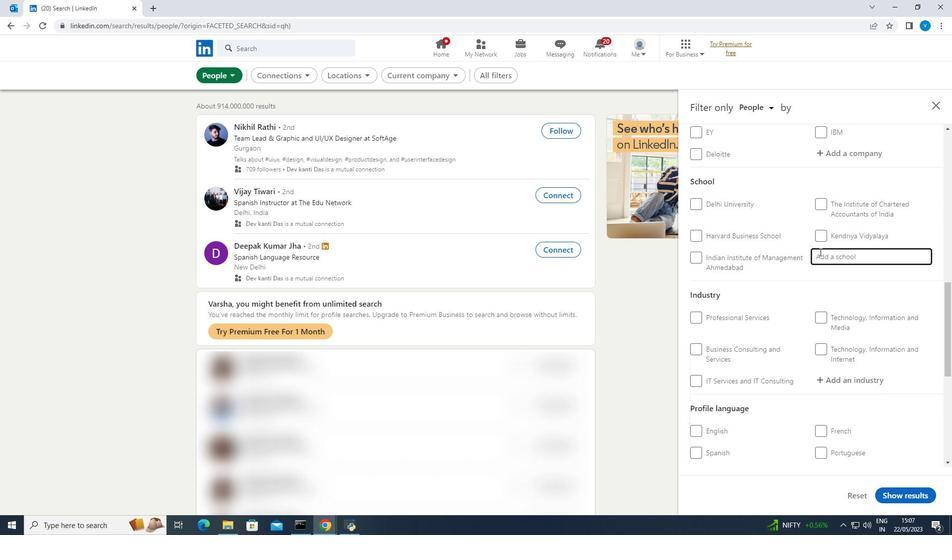 
Action: Key pressed <Key.shift><Key.shift><Key.shift><Key.shift><Key.shift>Resonance<Key.space>
Screenshot: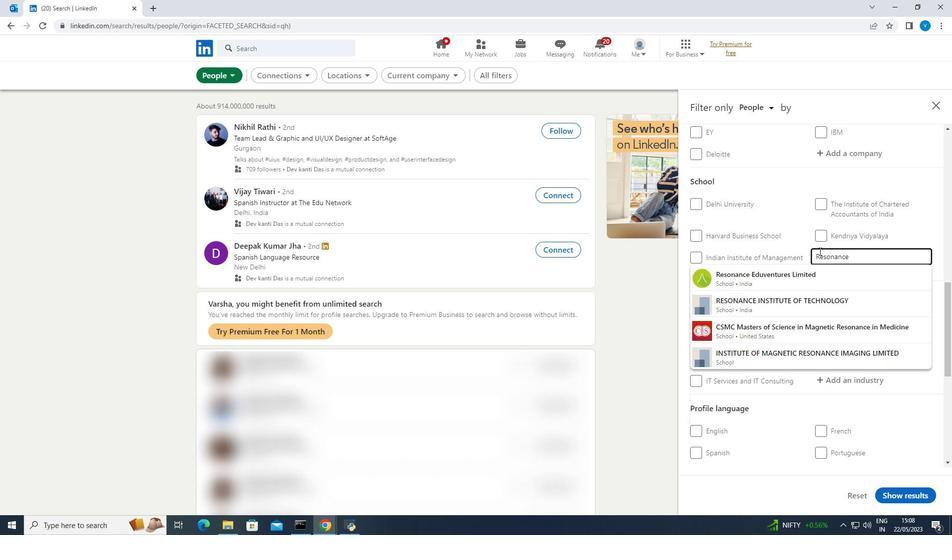 
Action: Mouse moved to (803, 274)
Screenshot: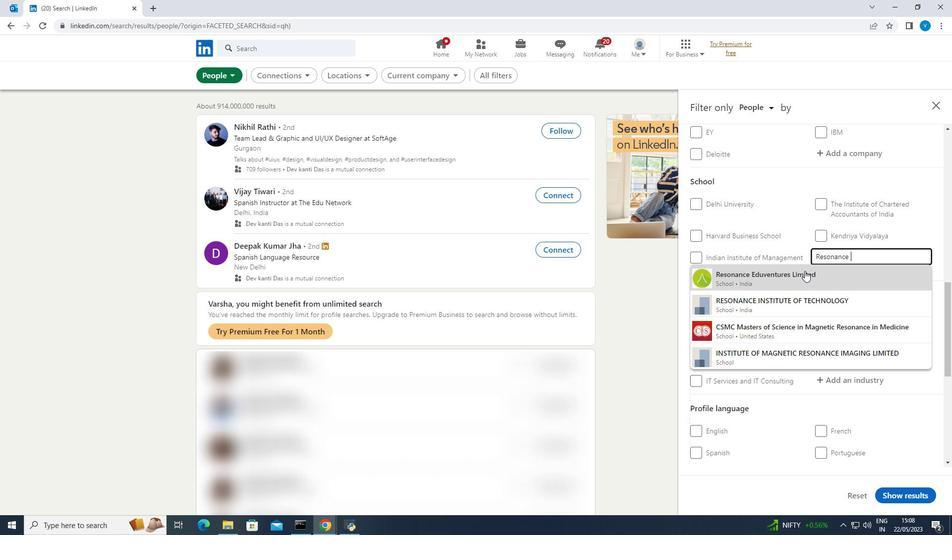 
Action: Mouse pressed left at (803, 274)
Screenshot: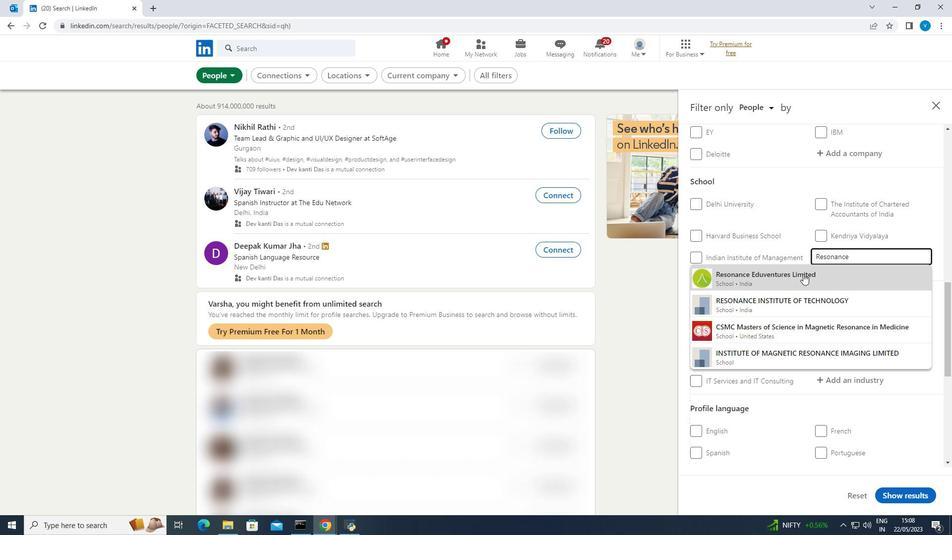 
Action: Mouse moved to (807, 273)
Screenshot: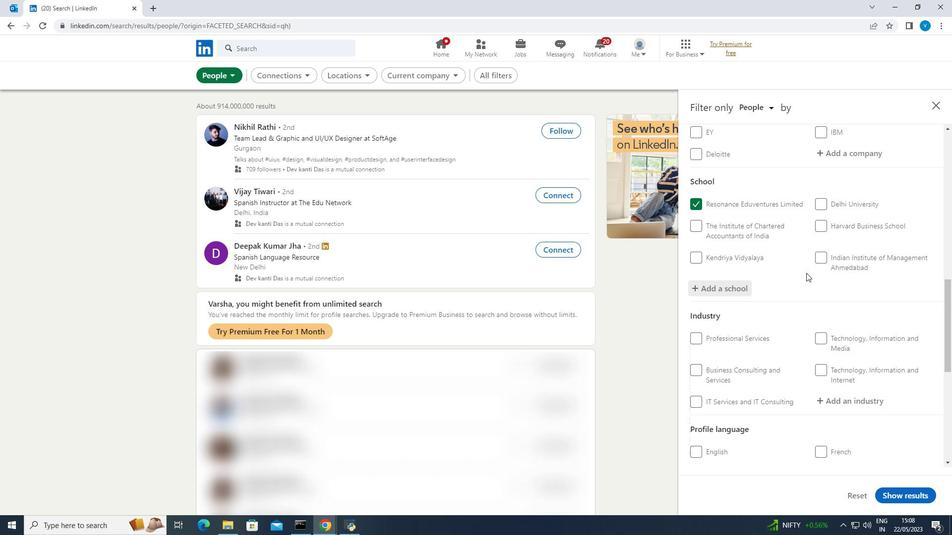 
Action: Mouse scrolled (807, 272) with delta (0, 0)
Screenshot: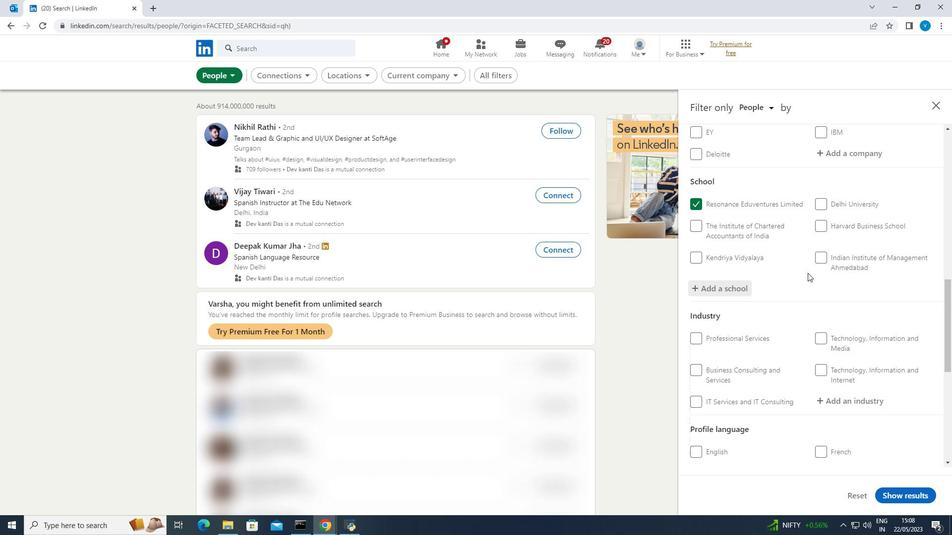 
Action: Mouse scrolled (807, 272) with delta (0, 0)
Screenshot: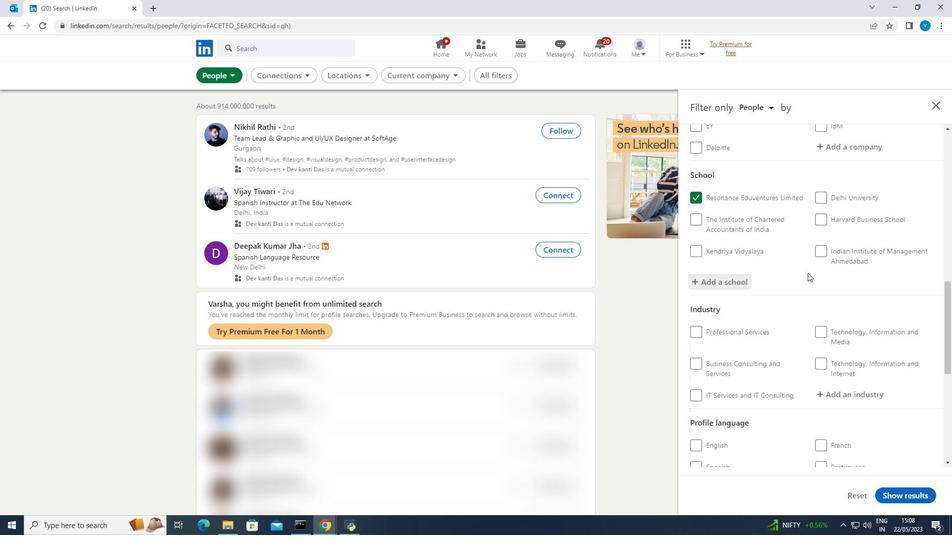 
Action: Mouse moved to (810, 271)
Screenshot: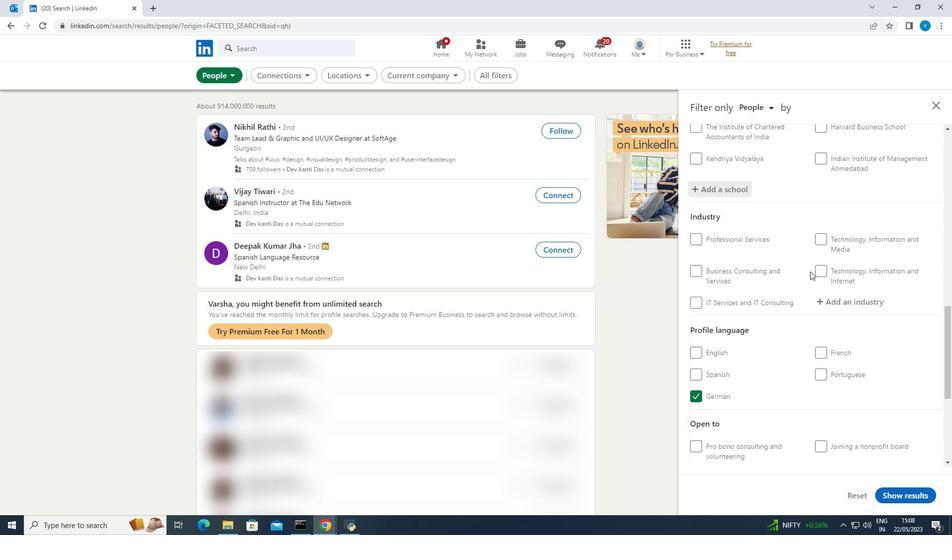 
Action: Mouse scrolled (810, 271) with delta (0, 0)
Screenshot: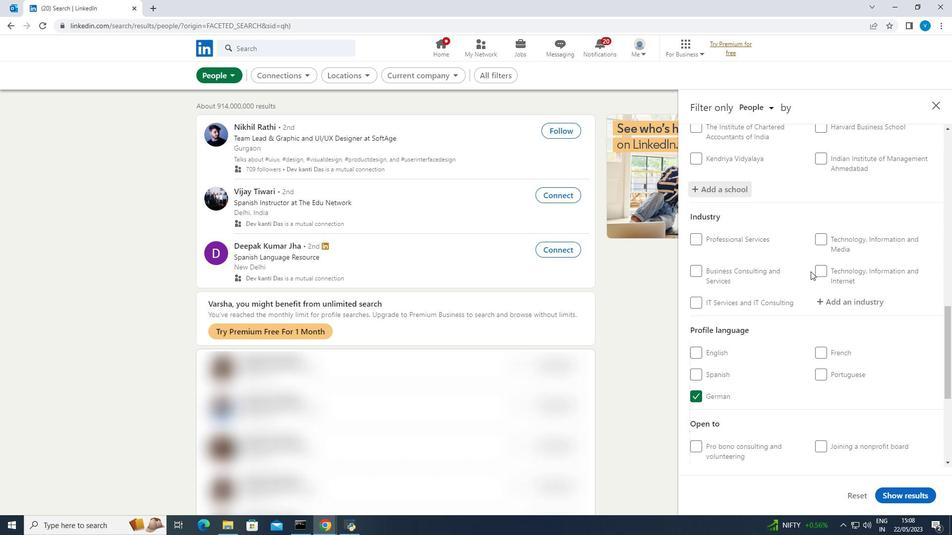 
Action: Mouse moved to (851, 254)
Screenshot: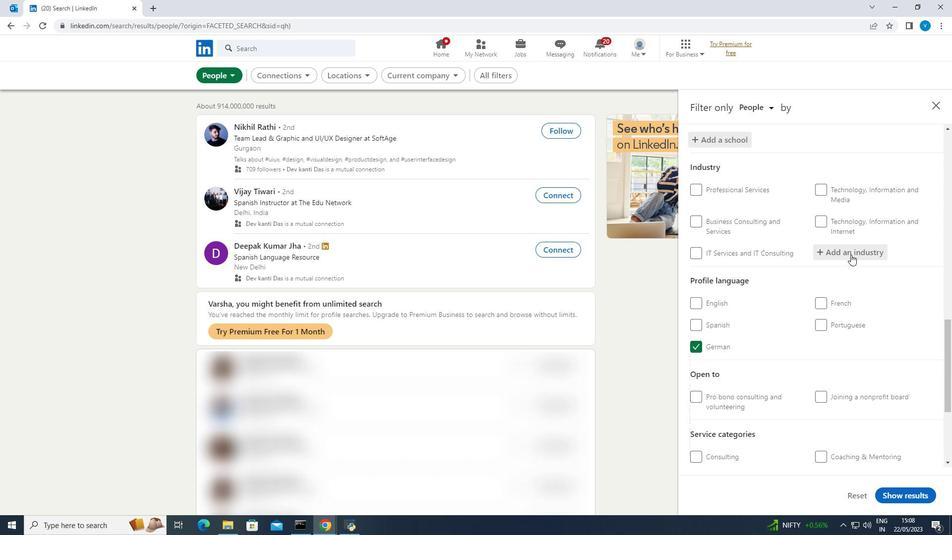
Action: Mouse pressed left at (851, 254)
Screenshot: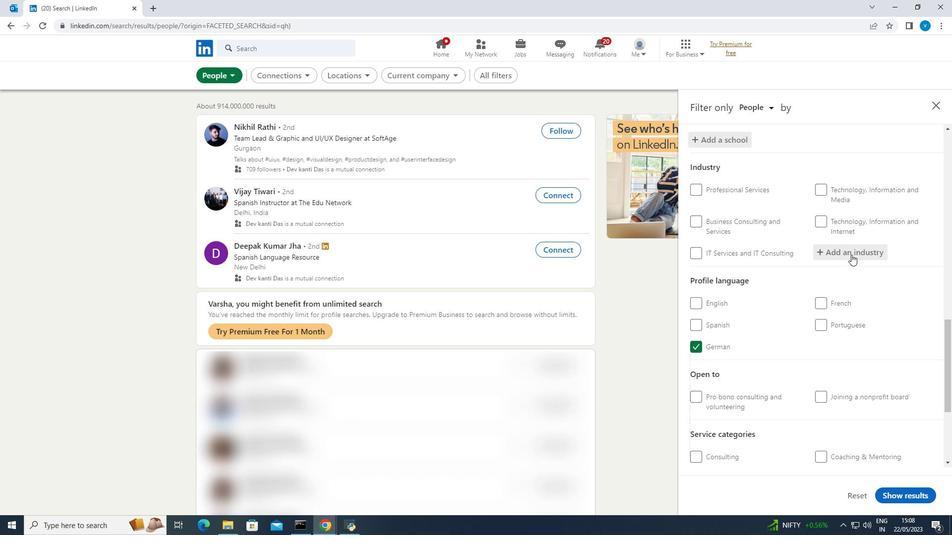 
Action: Key pressed <Key.shift><Key.shift><Key.shift><Key.shift><Key.shift>Footwear<Key.space><Key.shift><Key.shift>M
Screenshot: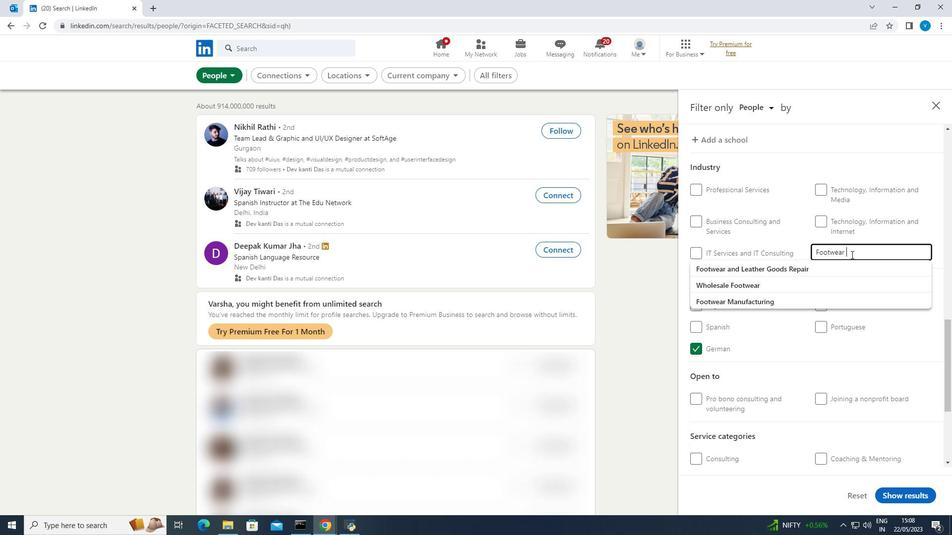 
Action: Mouse moved to (797, 265)
Screenshot: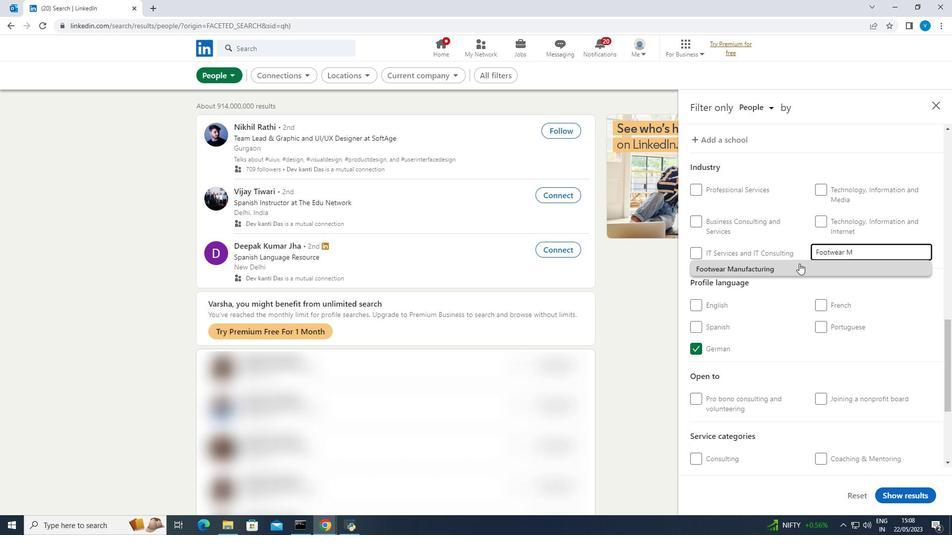 
Action: Mouse pressed left at (797, 265)
Screenshot: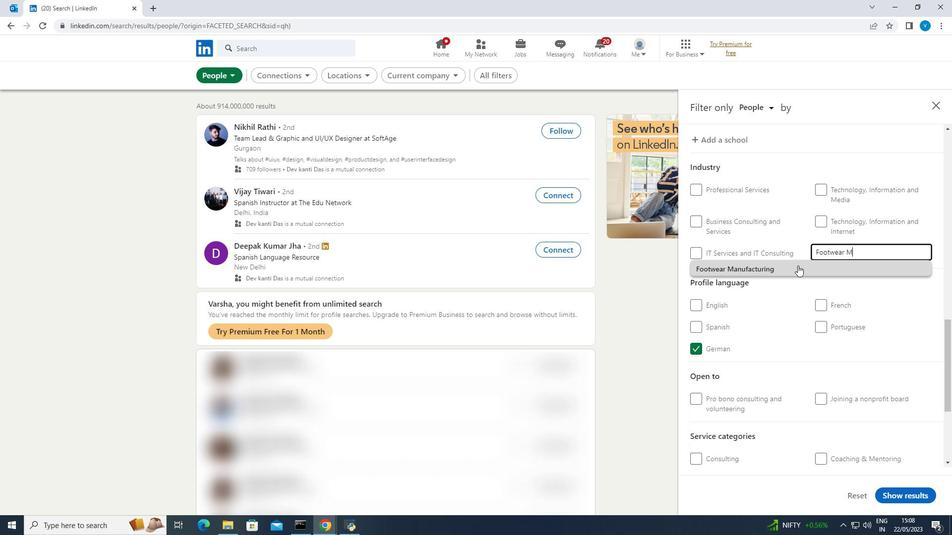 
Action: Mouse scrolled (797, 265) with delta (0, 0)
Screenshot: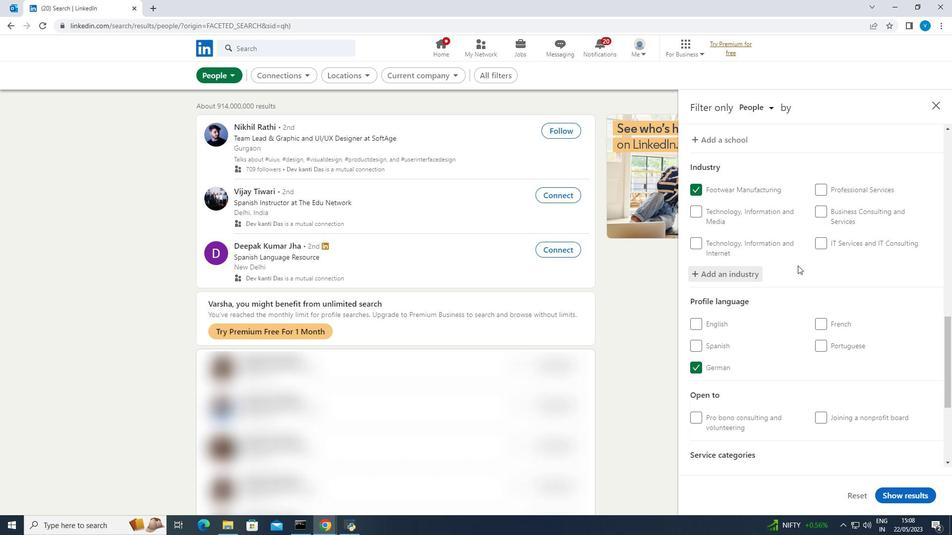 
Action: Mouse scrolled (797, 265) with delta (0, 0)
Screenshot: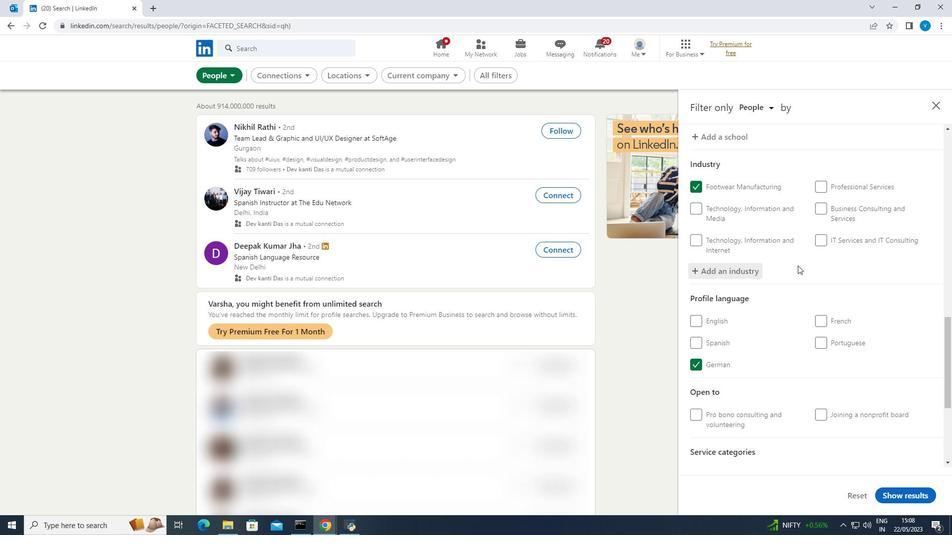 
Action: Mouse moved to (797, 266)
Screenshot: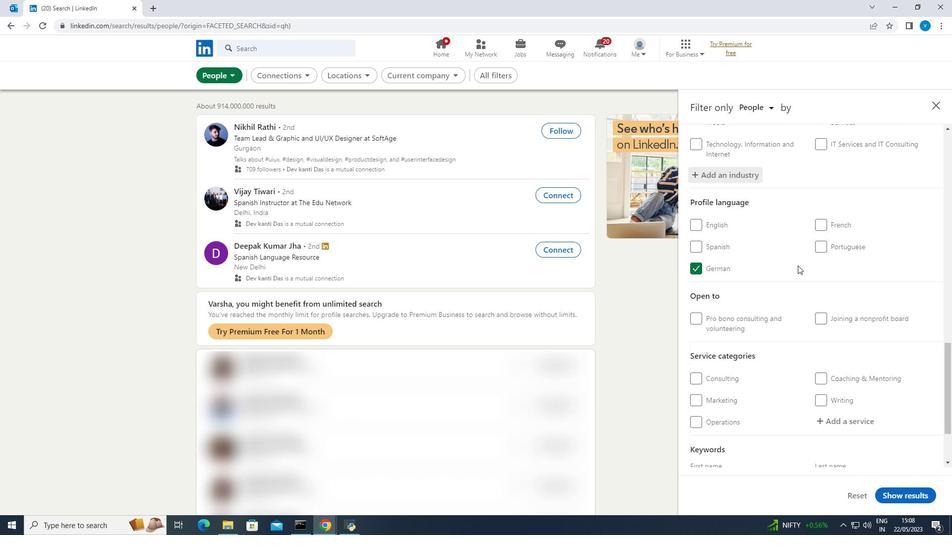
Action: Mouse scrolled (797, 265) with delta (0, 0)
Screenshot: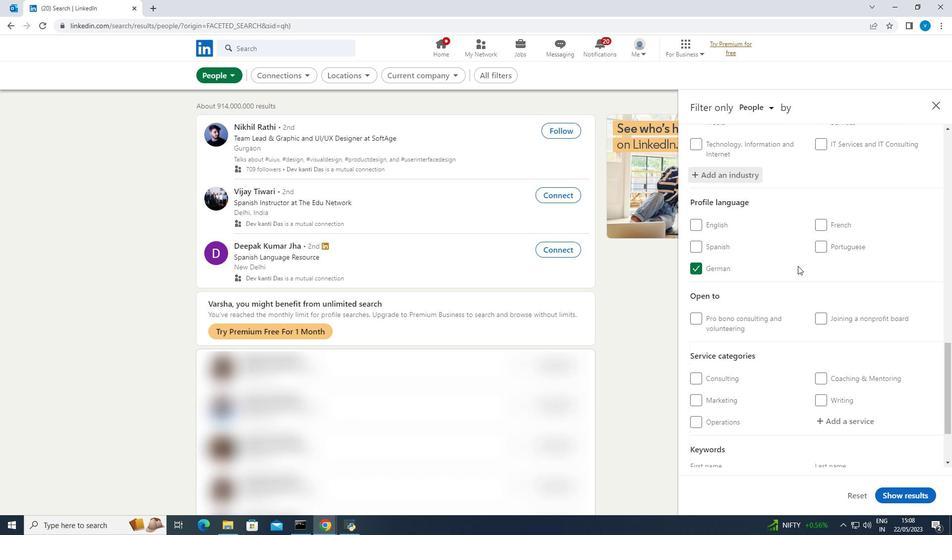 
Action: Mouse moved to (797, 265)
Screenshot: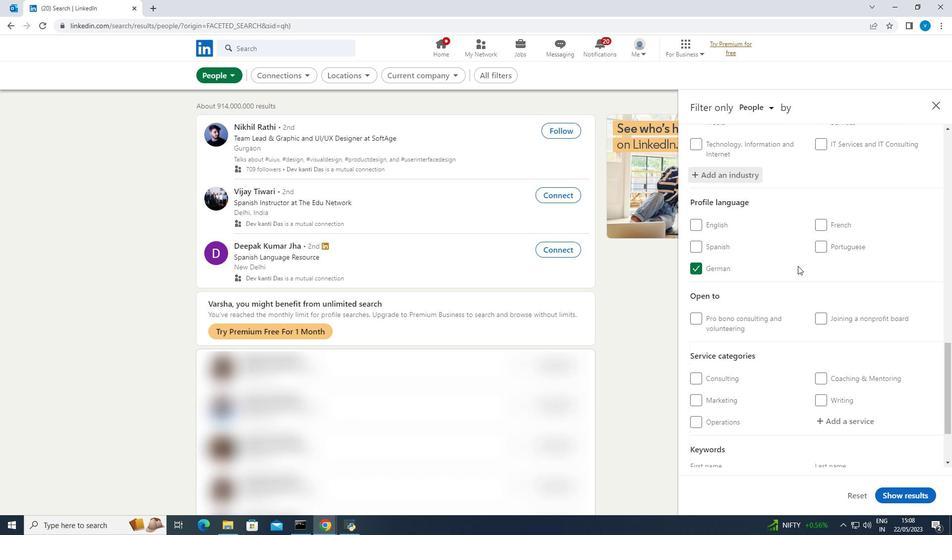
Action: Mouse scrolled (797, 265) with delta (0, 0)
Screenshot: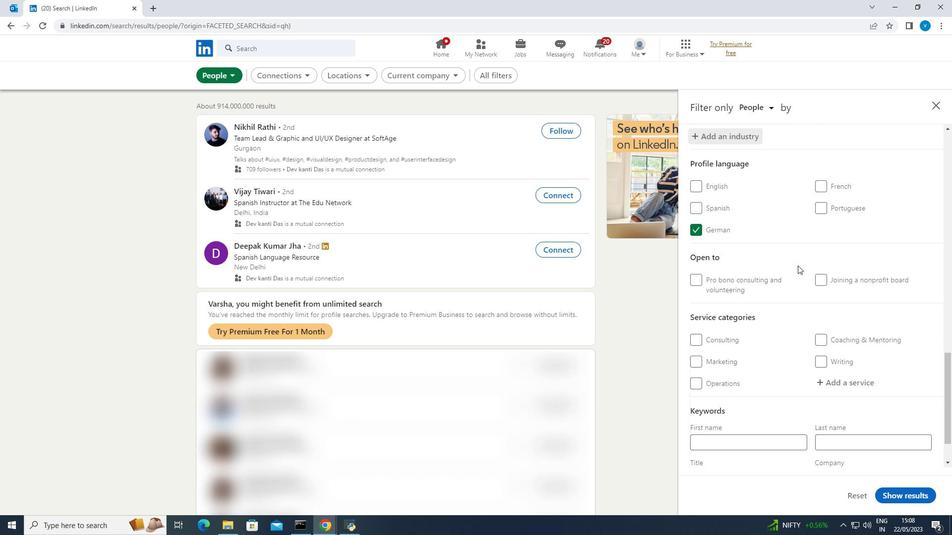 
Action: Mouse moved to (811, 283)
Screenshot: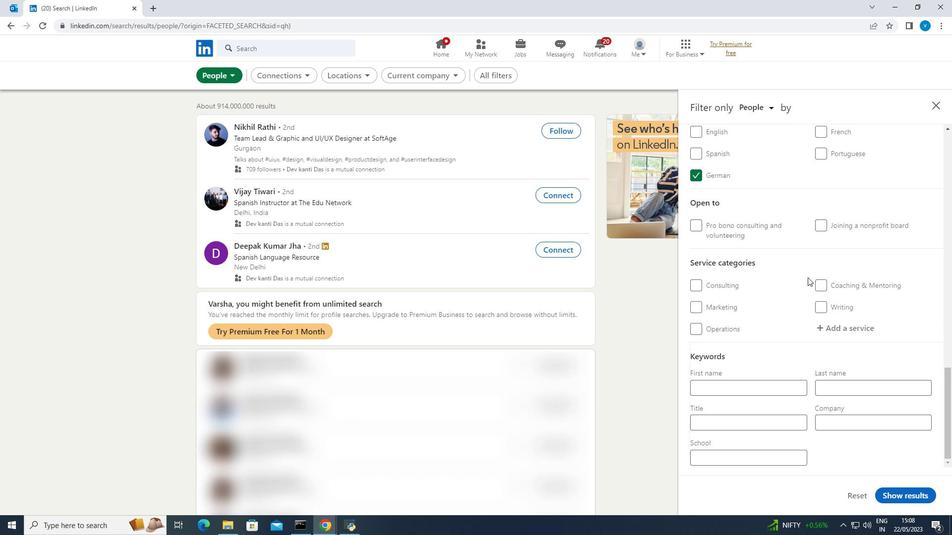 
Action: Mouse scrolled (811, 282) with delta (0, 0)
Screenshot: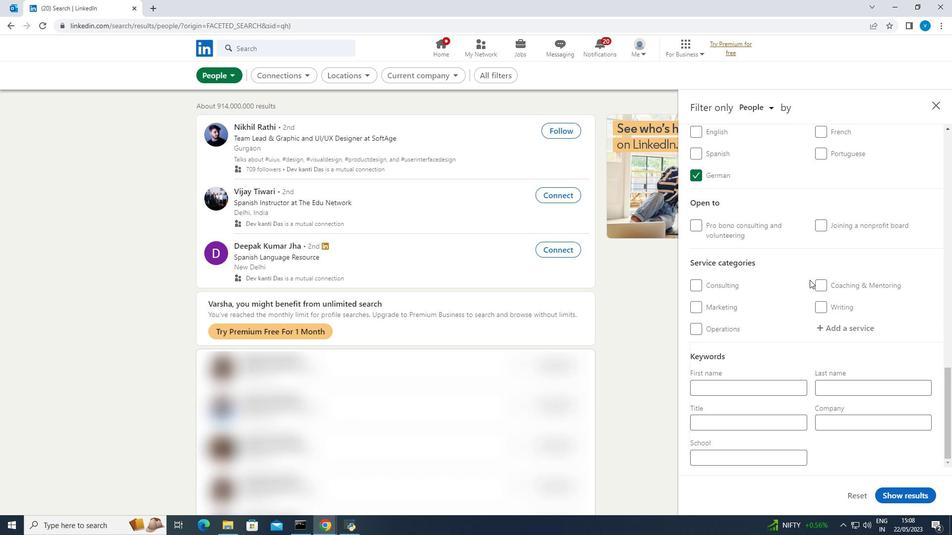 
Action: Mouse moved to (812, 285)
Screenshot: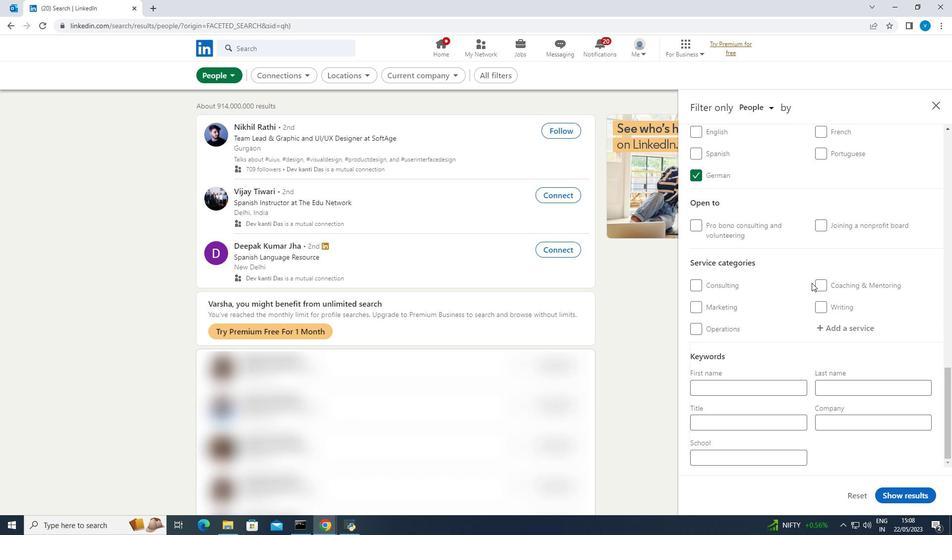 
Action: Mouse scrolled (812, 284) with delta (0, 0)
Screenshot: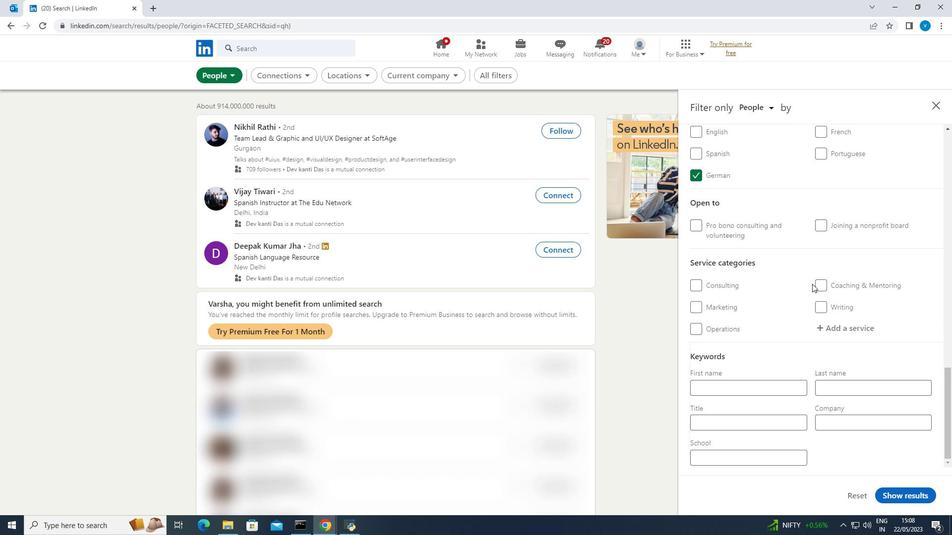 
Action: Mouse moved to (842, 324)
Screenshot: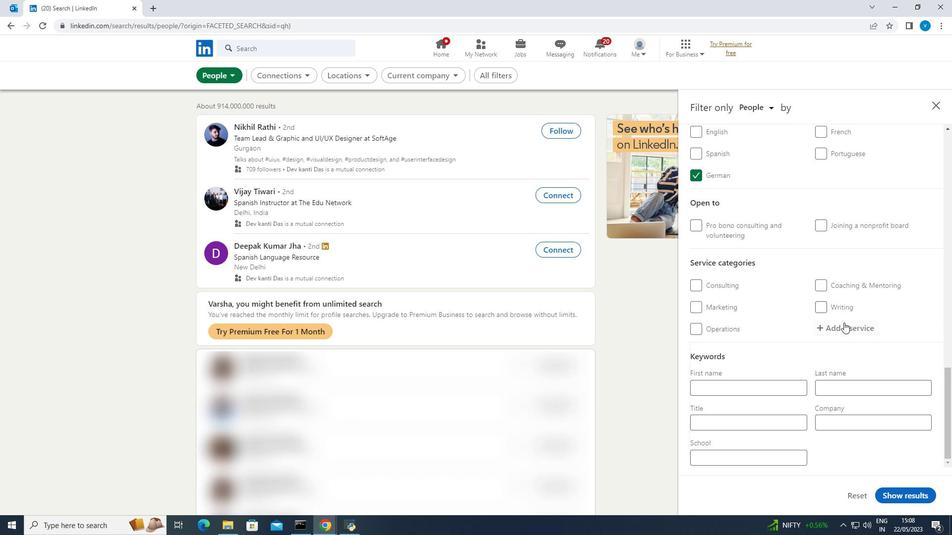 
Action: Mouse pressed left at (842, 324)
Screenshot: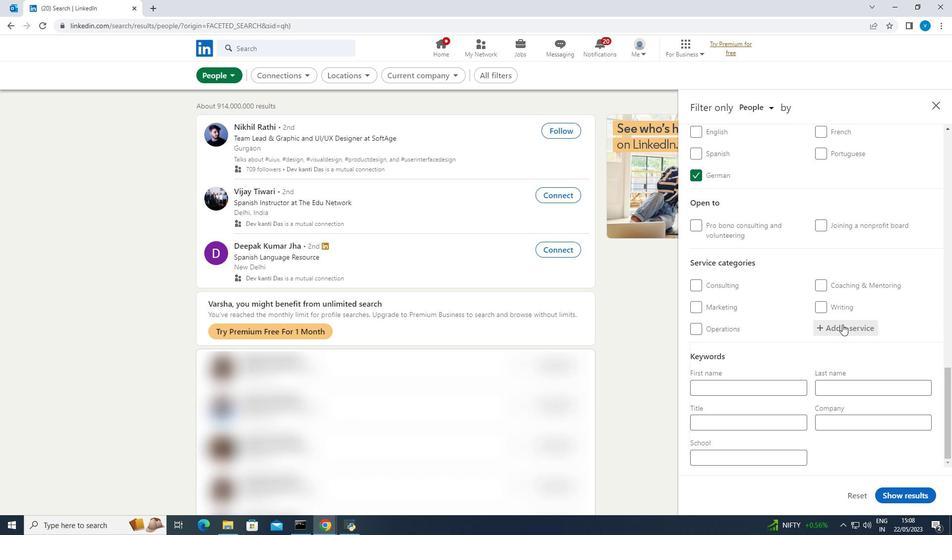 
Action: Mouse moved to (845, 303)
Screenshot: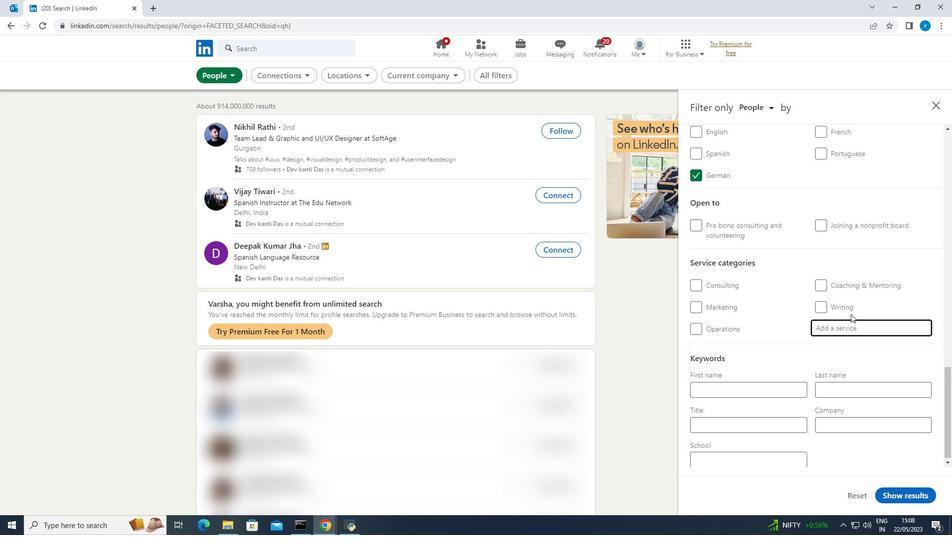 
Action: Key pressed <Key.shift><Key.shift>Management
Screenshot: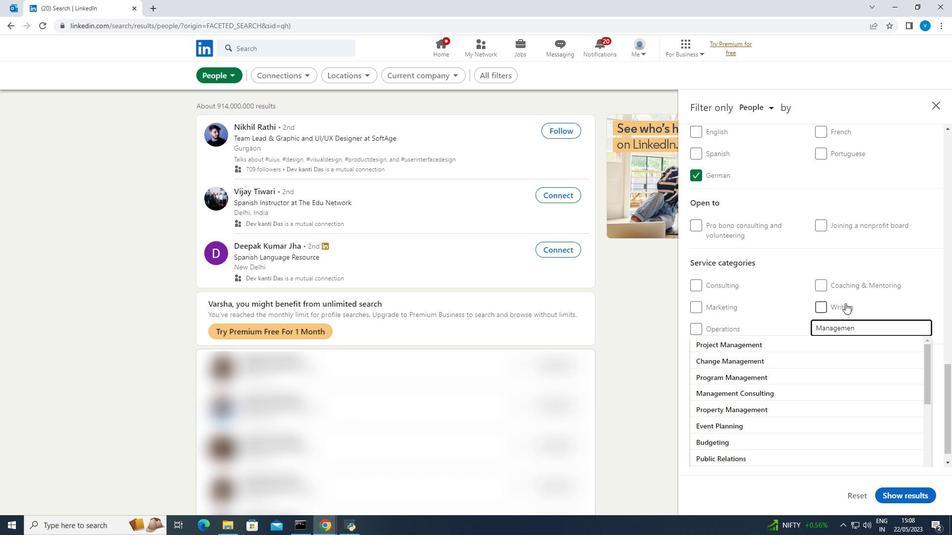 
Action: Mouse moved to (805, 302)
Screenshot: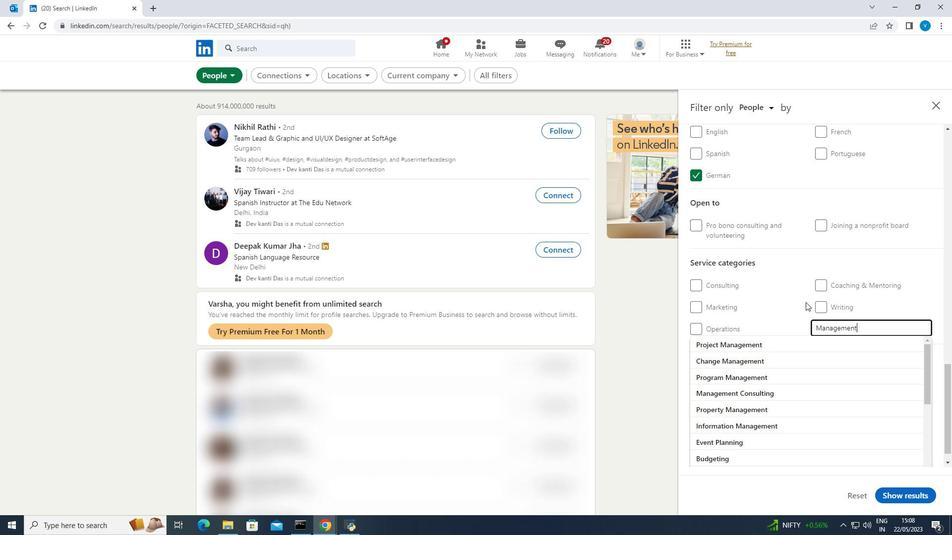
Action: Key pressed <Key.enter>
Screenshot: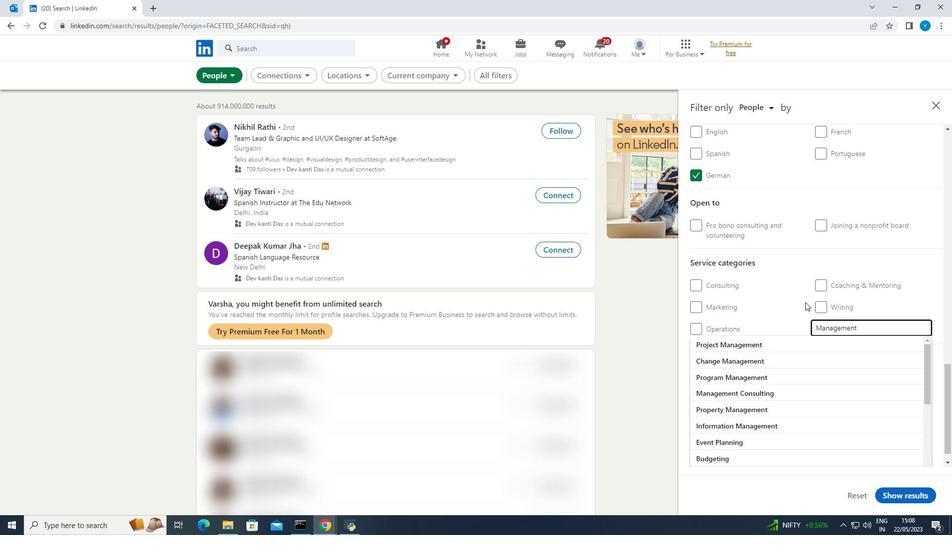 
Action: Mouse moved to (805, 299)
Screenshot: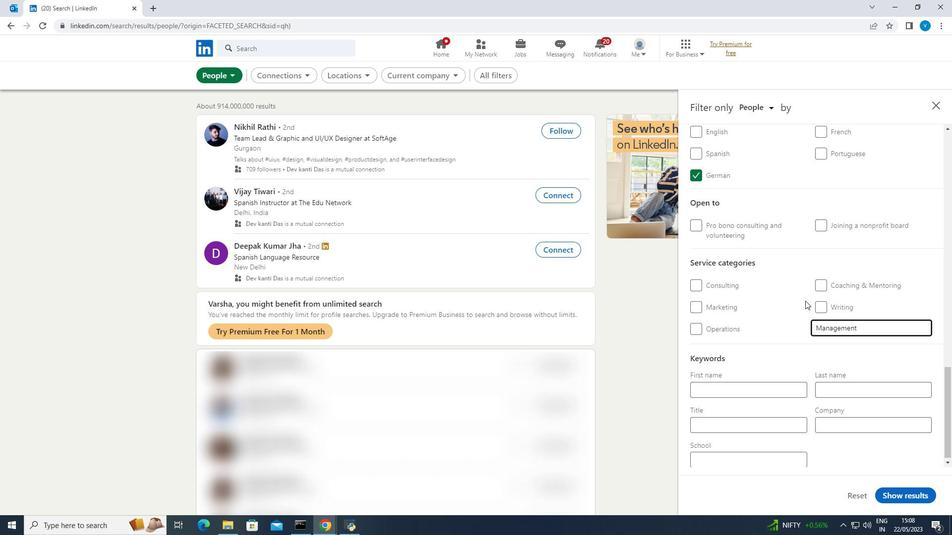 
Action: Mouse scrolled (805, 298) with delta (0, 0)
Screenshot: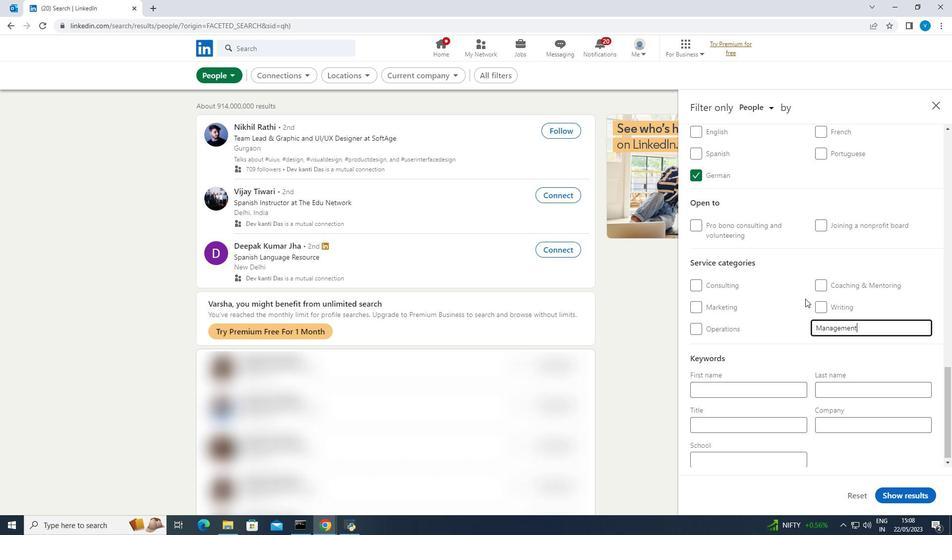 
Action: Mouse scrolled (805, 298) with delta (0, 0)
Screenshot: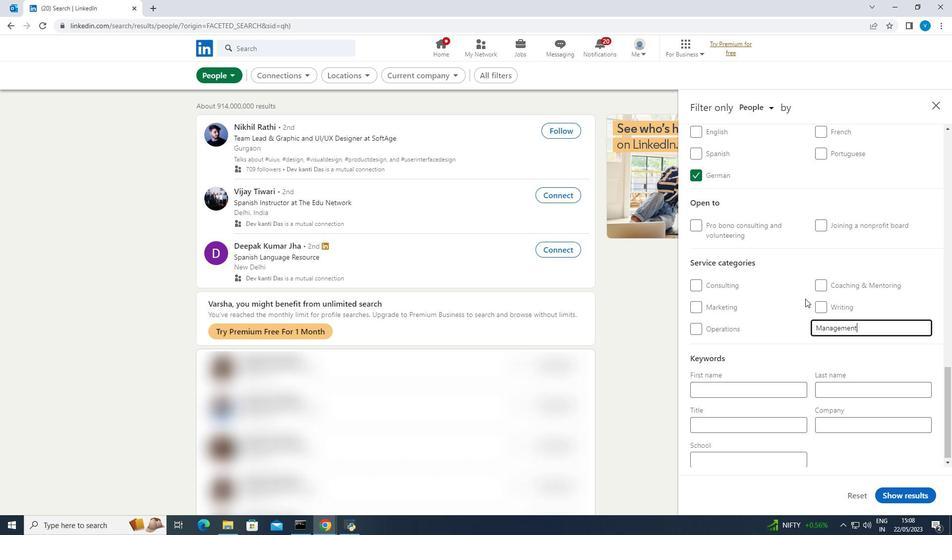 
Action: Mouse scrolled (805, 298) with delta (0, 0)
Screenshot: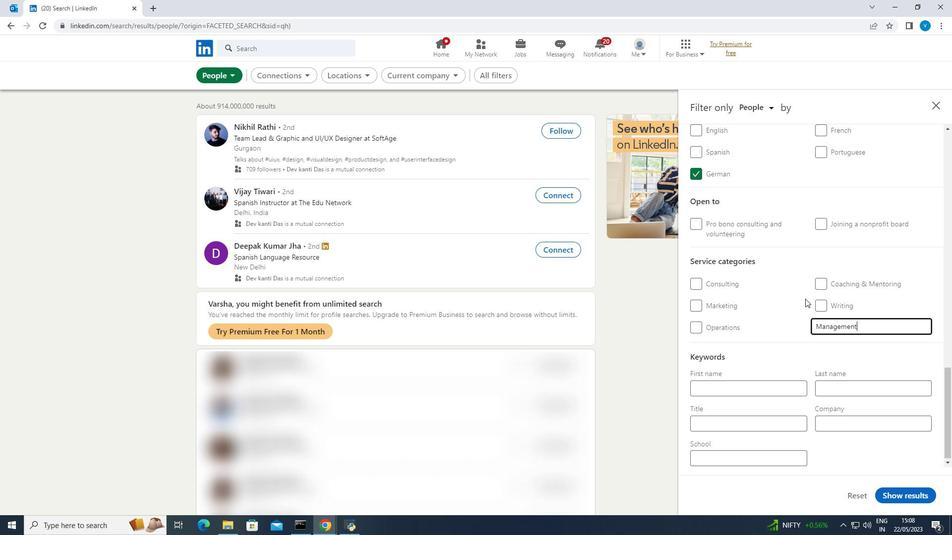 
Action: Mouse scrolled (805, 298) with delta (0, 0)
Screenshot: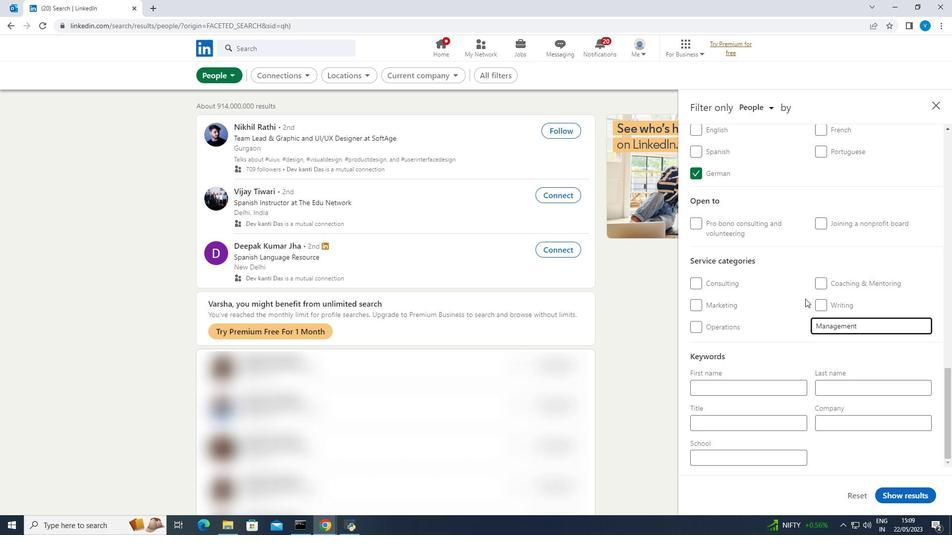 
Action: Mouse moved to (760, 424)
Screenshot: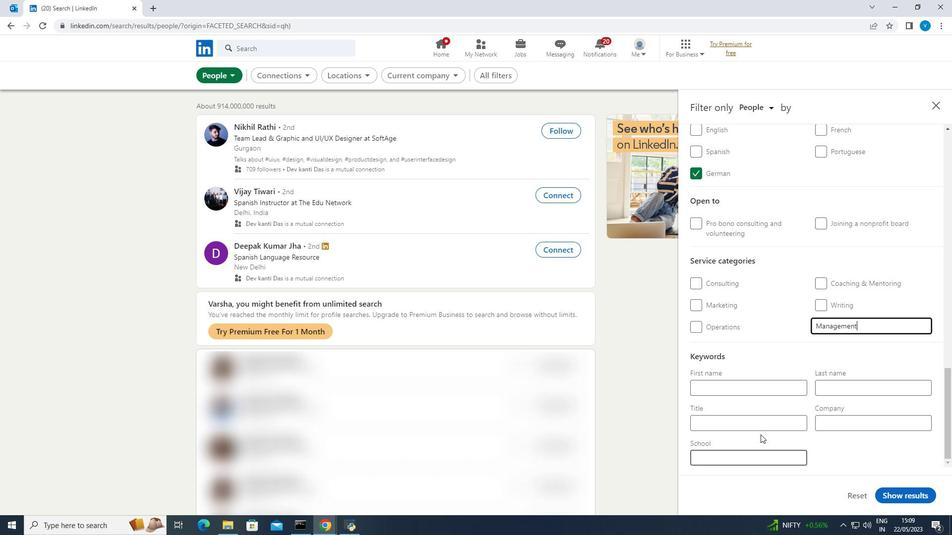 
Action: Mouse pressed left at (760, 424)
Screenshot: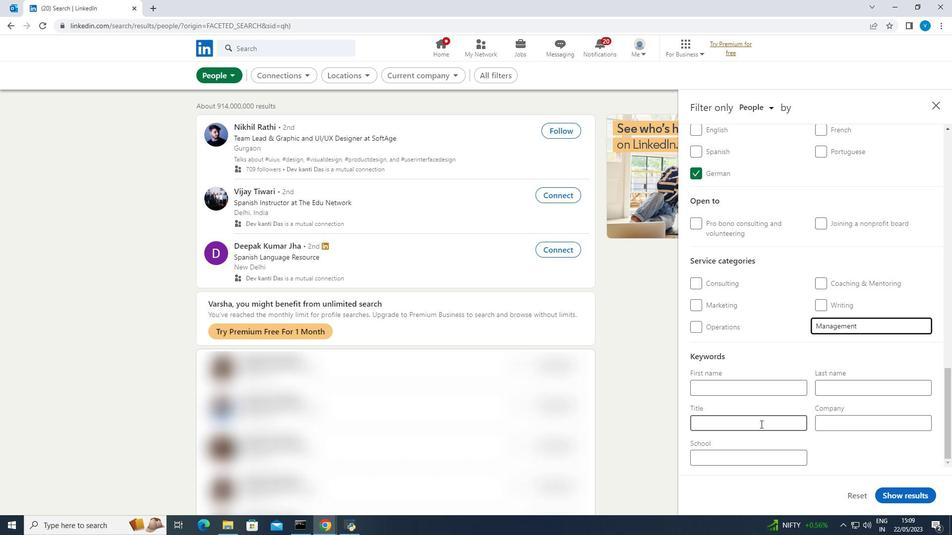 
Action: Mouse moved to (756, 420)
Screenshot: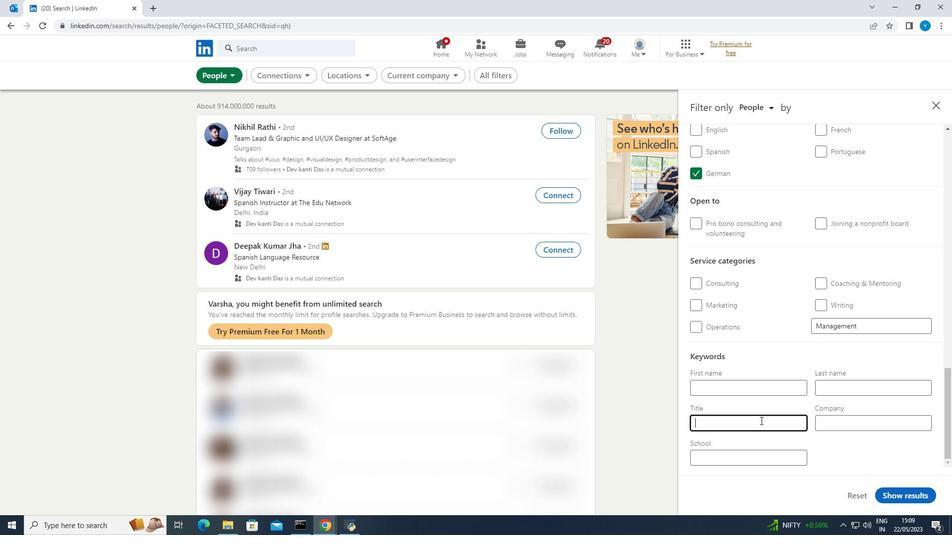 
Action: Key pressed <Key.shift><Key.shift><Key.shift>Medical<Key.space><Key.shift><Key.shift><Key.shift><Key.shift><Key.shift><Key.shift><Key.shift><Key.shift>Transcriptionist
Screenshot: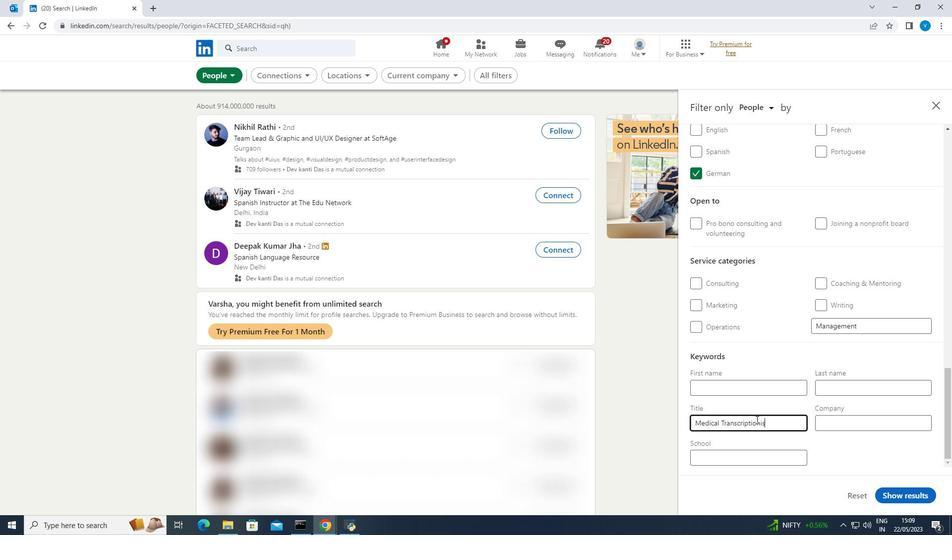 
Action: Mouse moved to (883, 489)
Screenshot: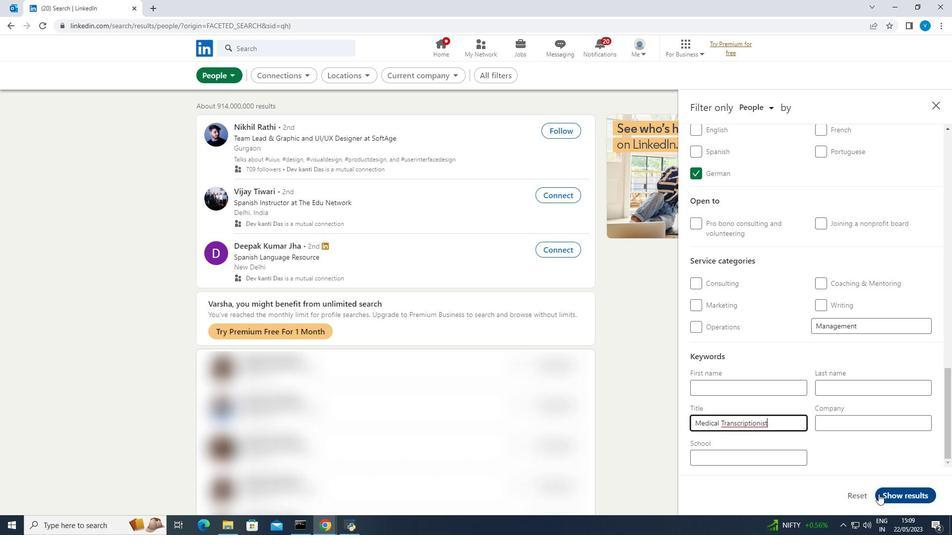 
Action: Mouse pressed left at (883, 489)
Screenshot: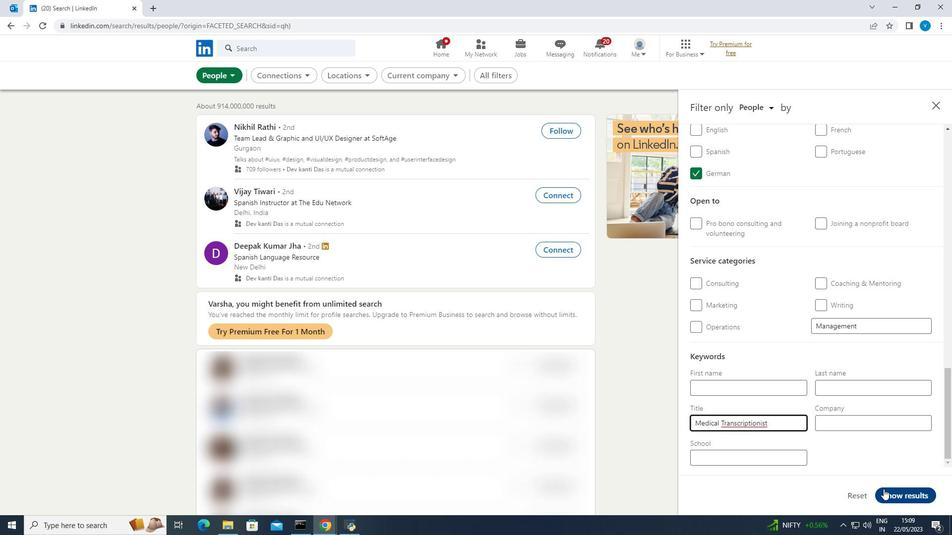 
Action: Mouse moved to (869, 433)
Screenshot: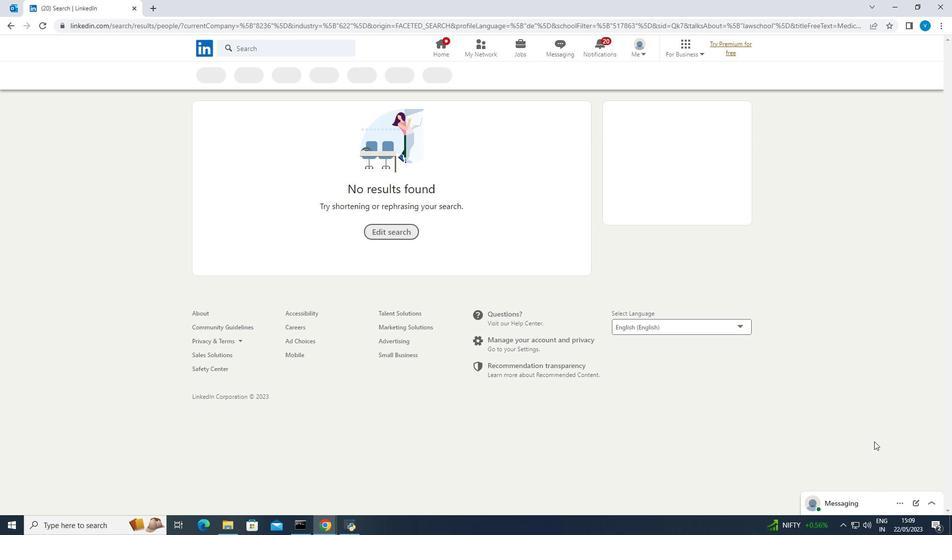 
